 Task: Find connections with filter location Saint-Germain-en-Laye with filter topic #recruitmentwith filter profile language English with filter current company Daikin Airconditioning India Pvt. Ltd. with filter school Don Bosco College with filter industry Leasing Non-residential Real Estate with filter service category Technical with filter keywords title Machinery Operator
Action: Mouse moved to (303, 202)
Screenshot: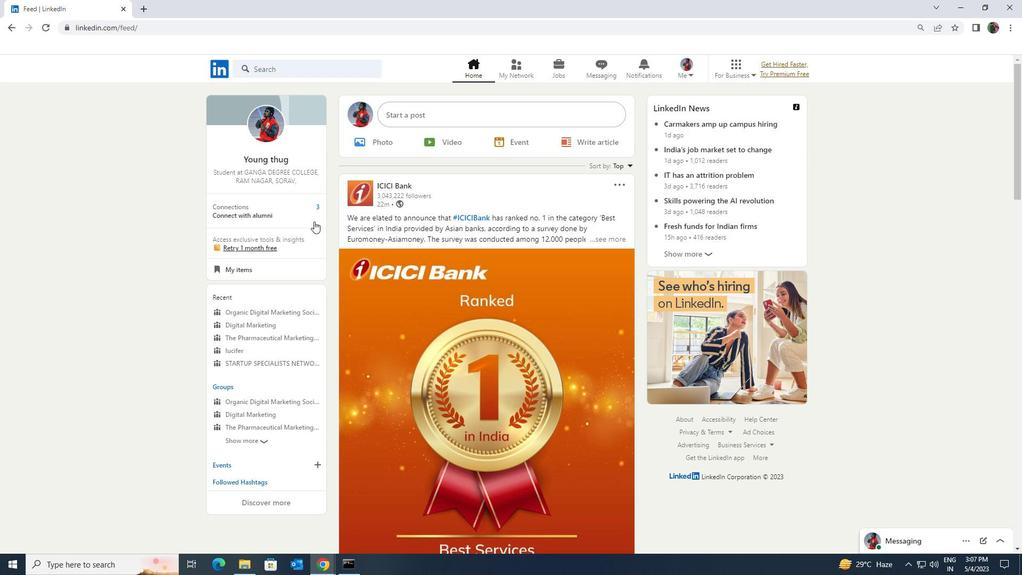 
Action: Mouse pressed left at (303, 202)
Screenshot: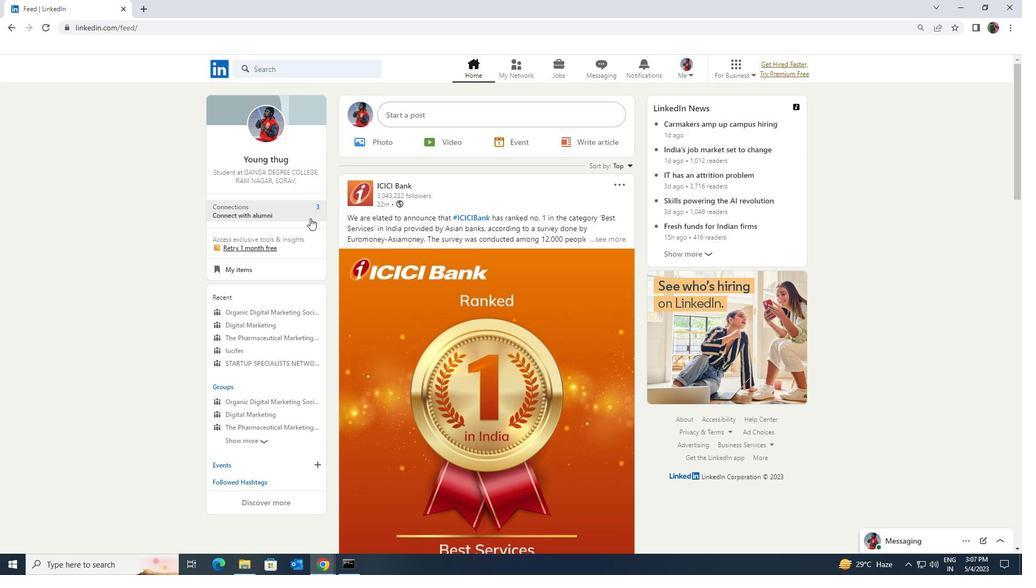 
Action: Mouse moved to (303, 131)
Screenshot: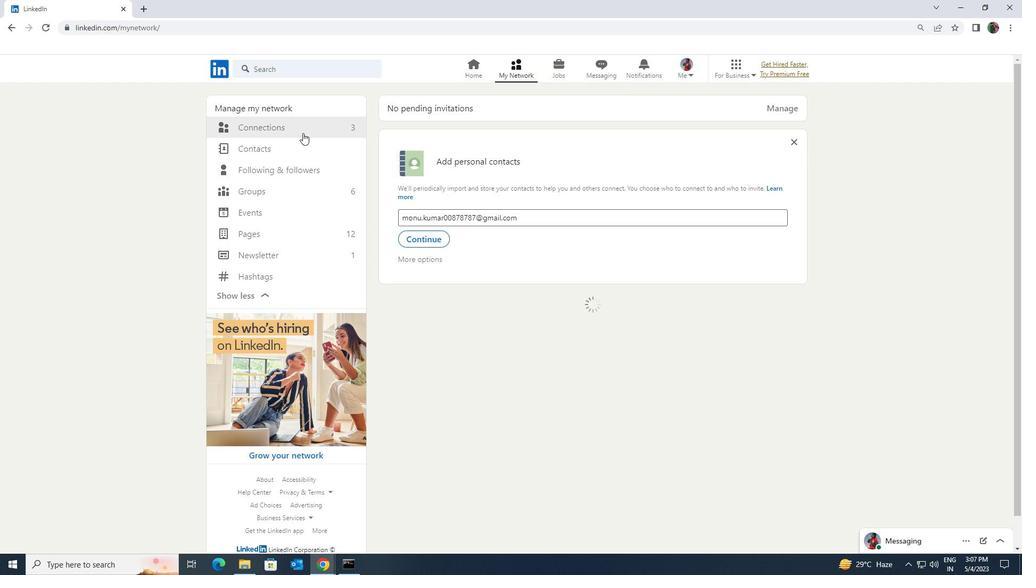 
Action: Mouse pressed left at (303, 131)
Screenshot: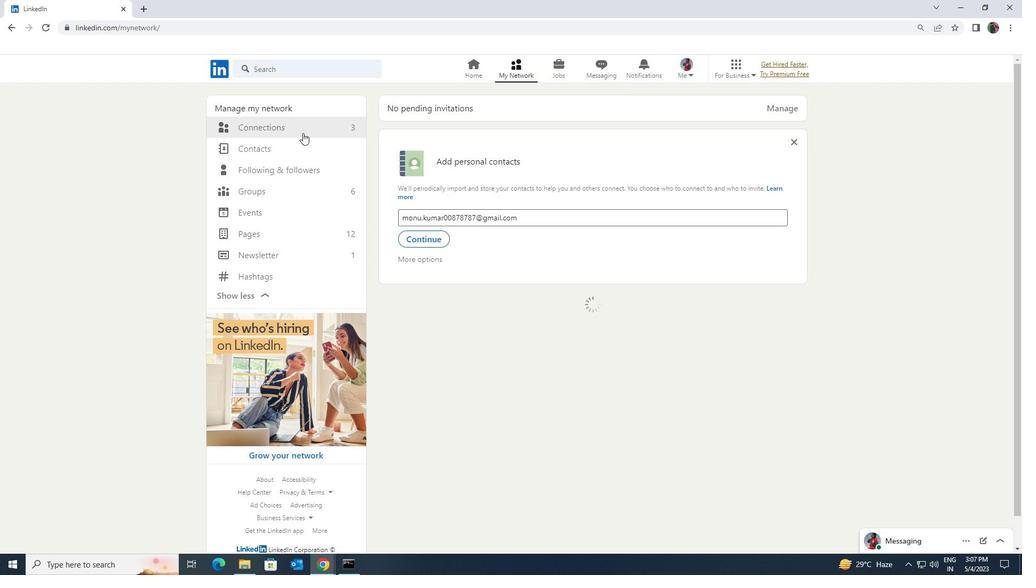 
Action: Mouse moved to (590, 127)
Screenshot: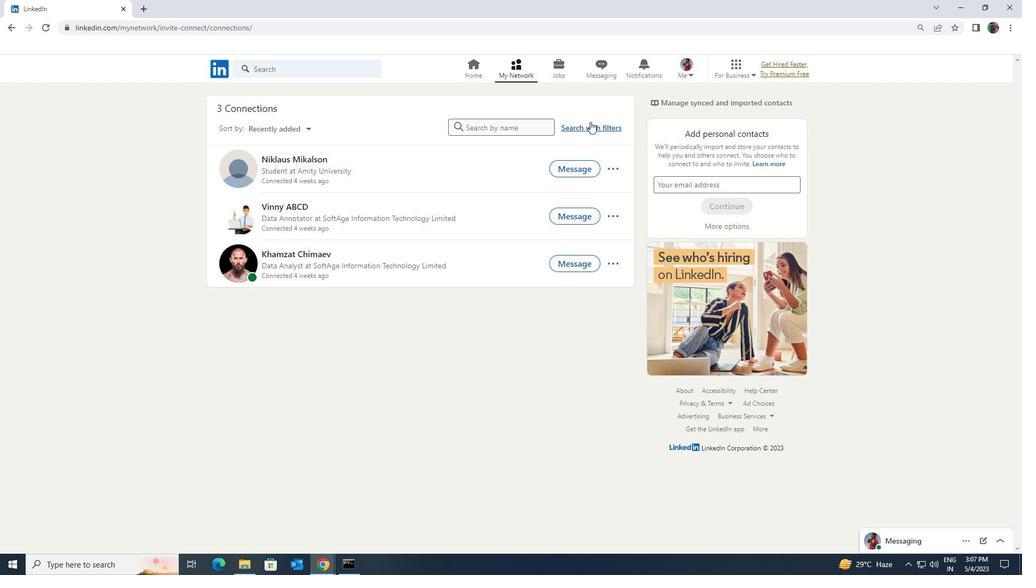 
Action: Mouse pressed left at (590, 127)
Screenshot: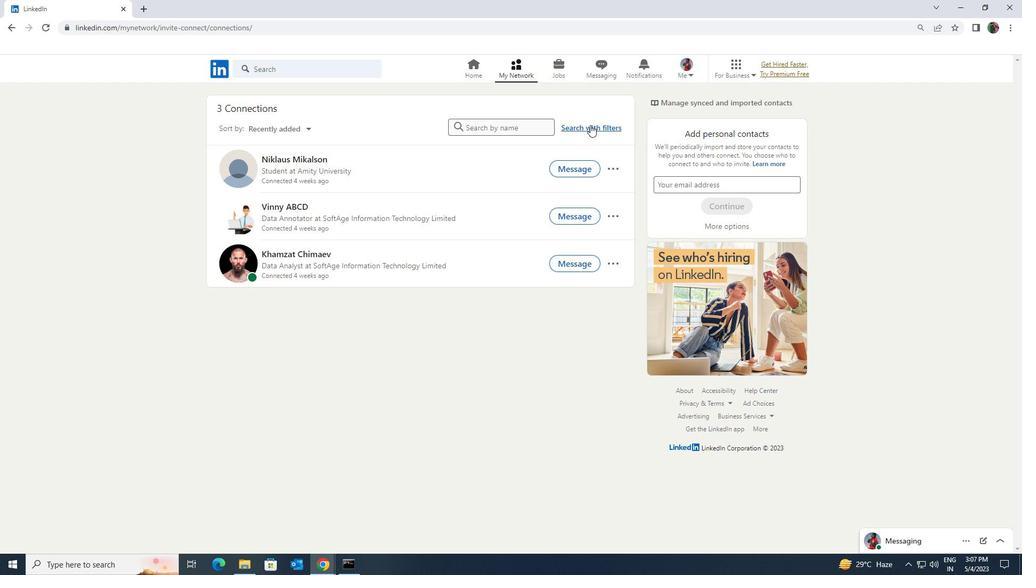 
Action: Mouse moved to (540, 97)
Screenshot: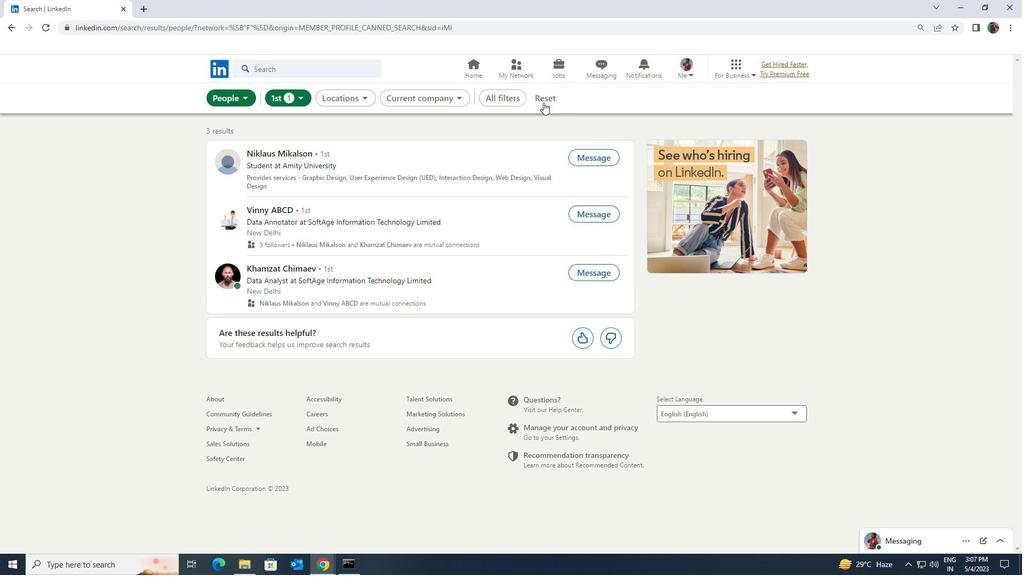 
Action: Mouse pressed left at (540, 97)
Screenshot: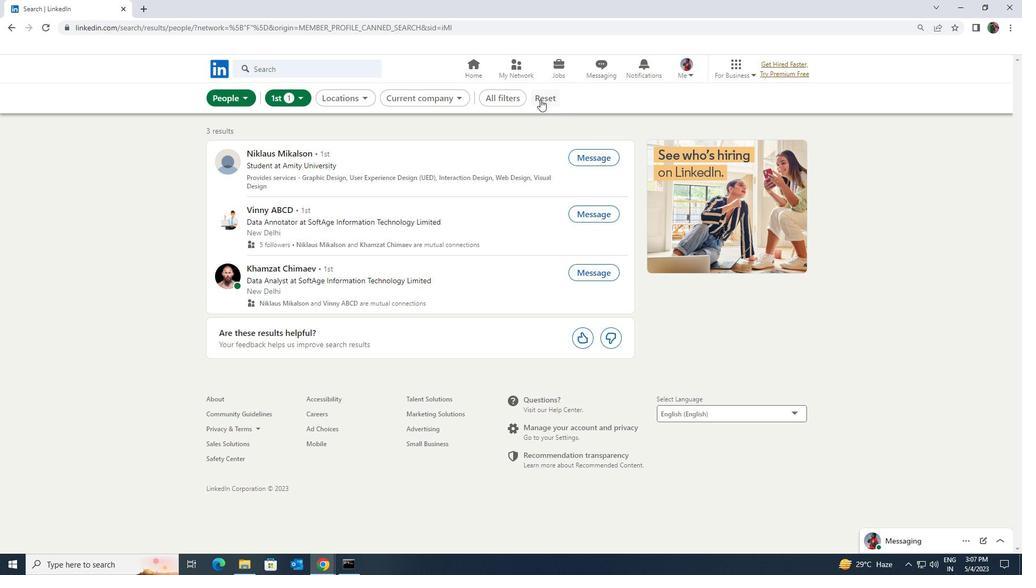 
Action: Mouse moved to (535, 97)
Screenshot: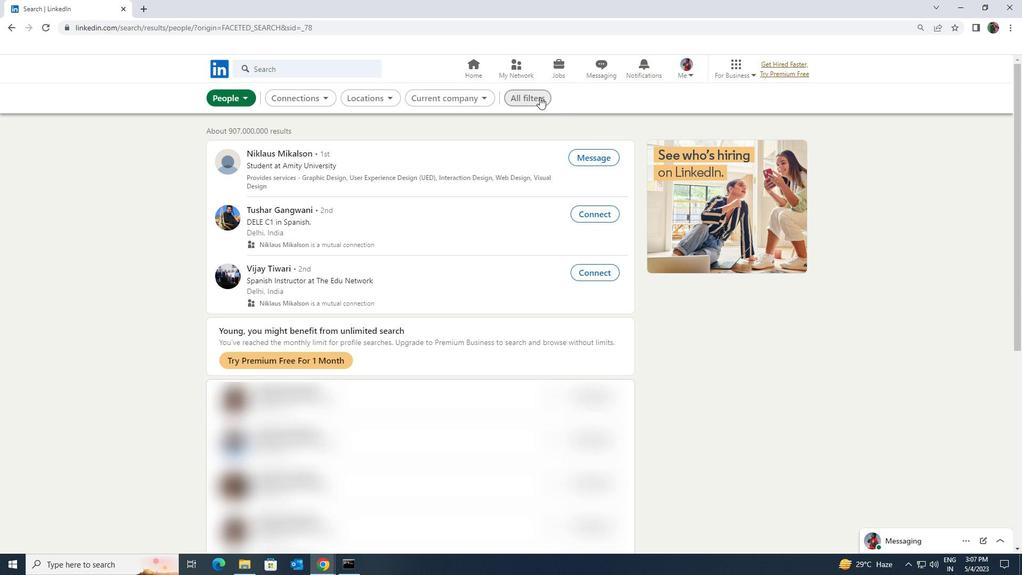 
Action: Mouse pressed left at (535, 97)
Screenshot: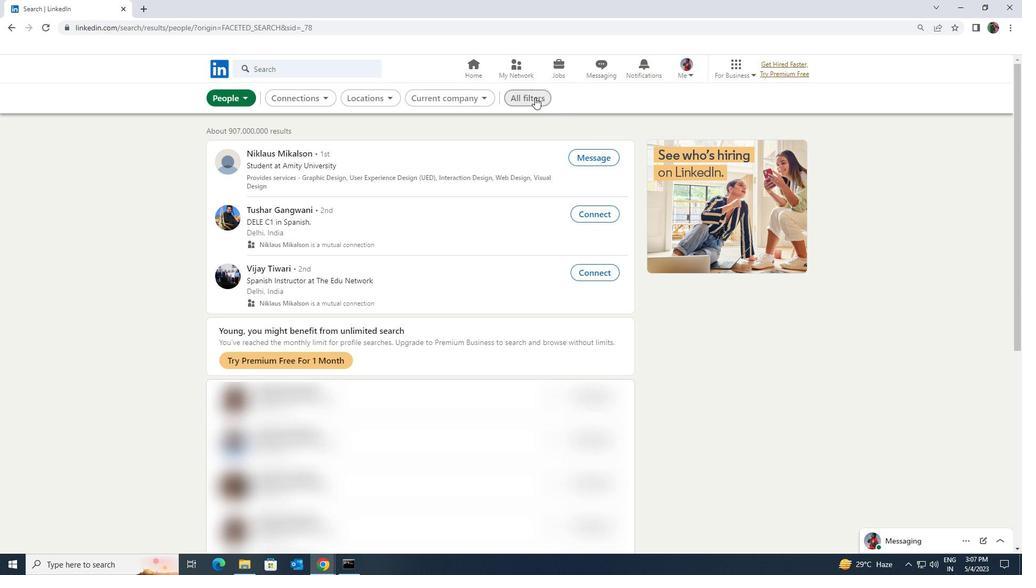 
Action: Mouse moved to (877, 417)
Screenshot: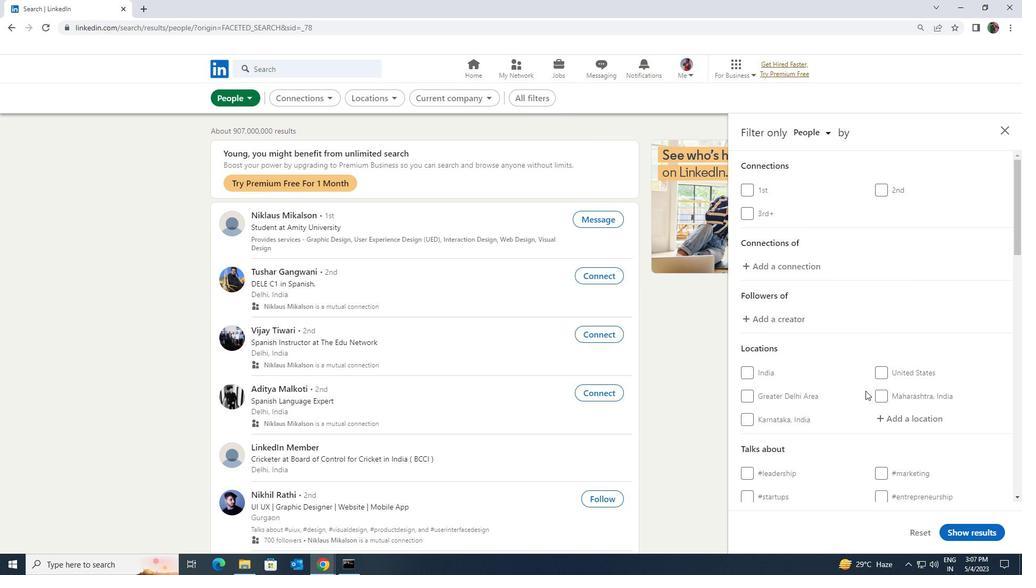 
Action: Mouse pressed left at (877, 417)
Screenshot: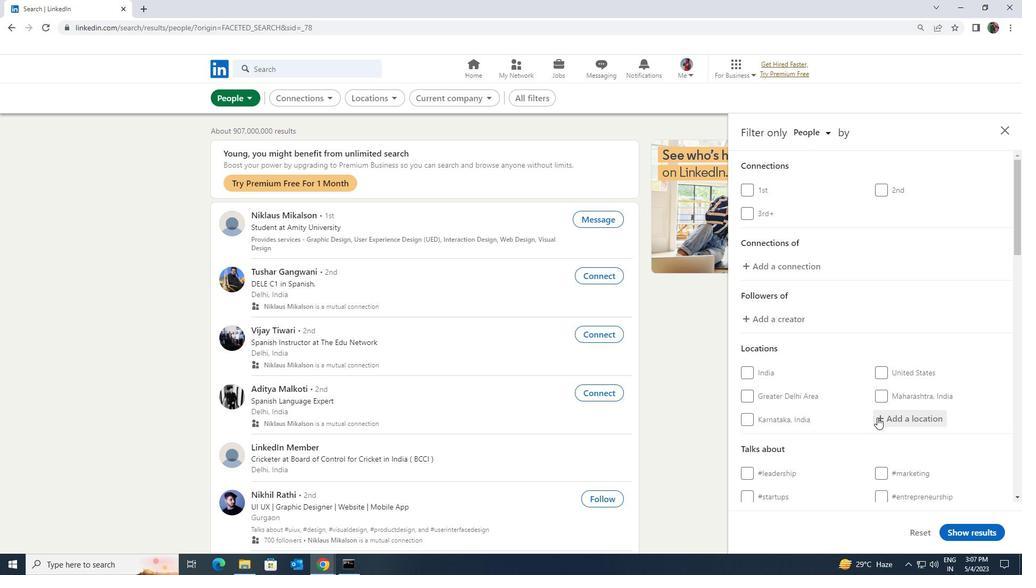 
Action: Key pressed <Key.shift>SAINT<Key.space><Key.shift>GERMAIN
Screenshot: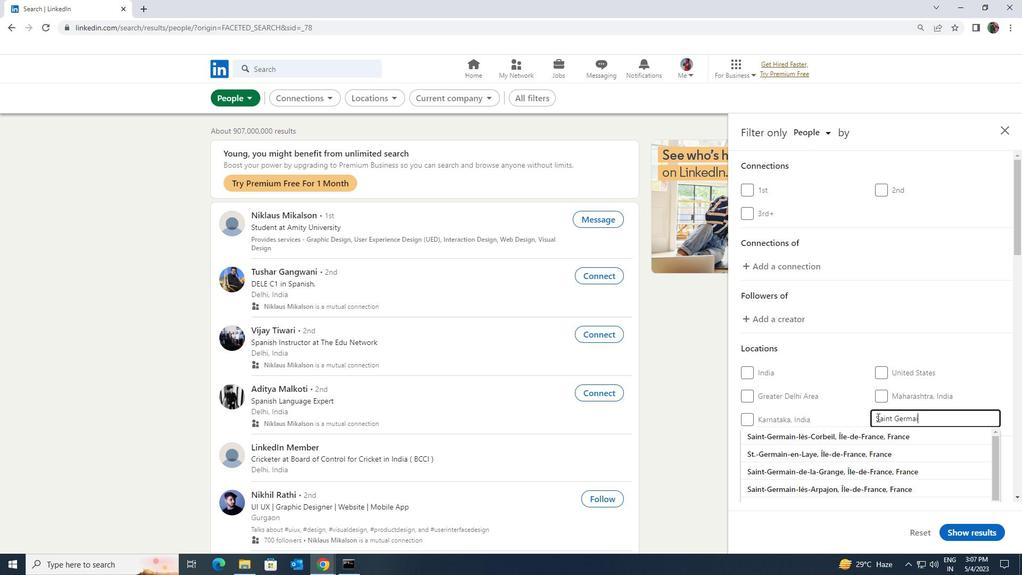 
Action: Mouse moved to (882, 434)
Screenshot: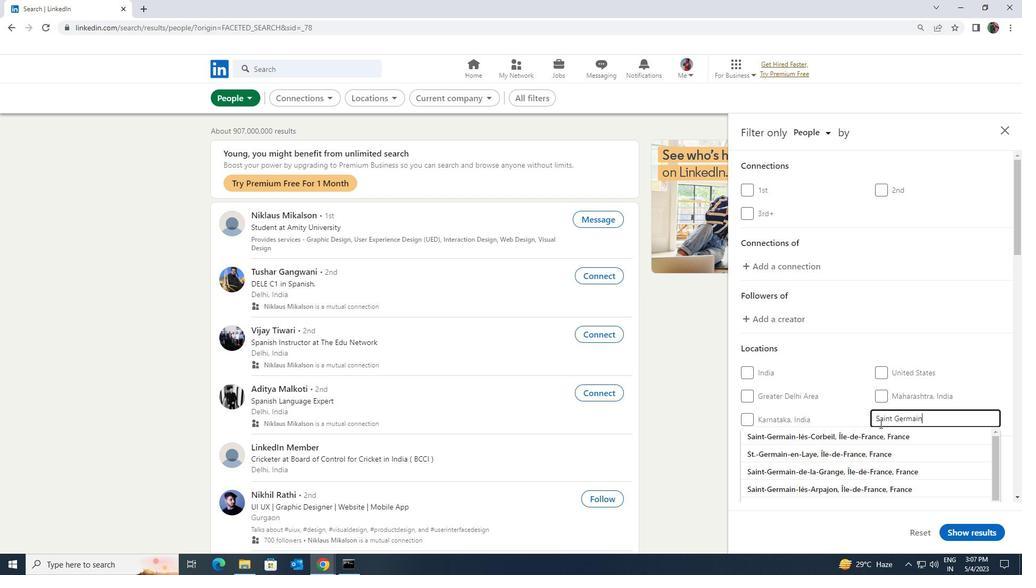 
Action: Mouse pressed left at (882, 434)
Screenshot: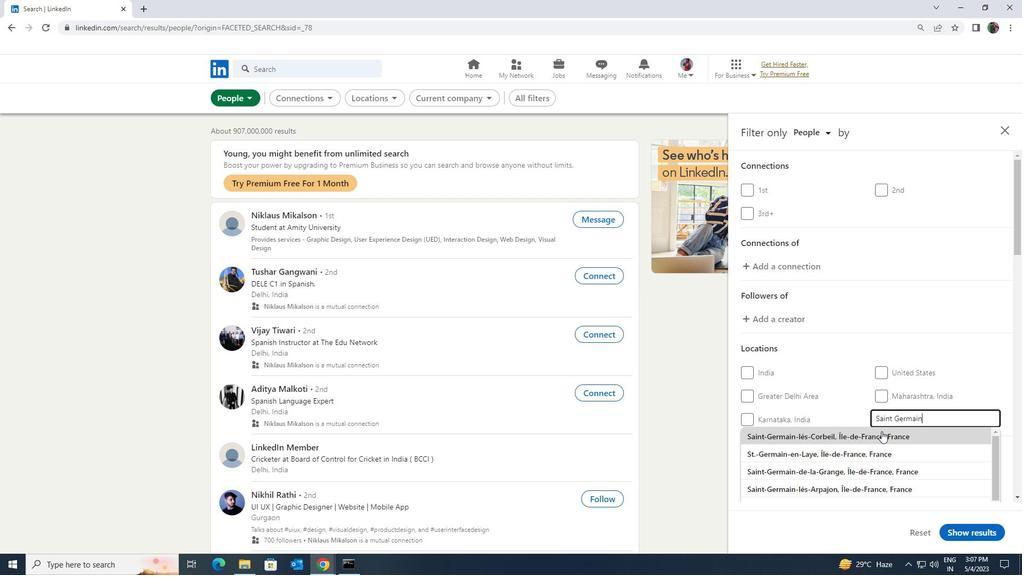 
Action: Mouse moved to (882, 434)
Screenshot: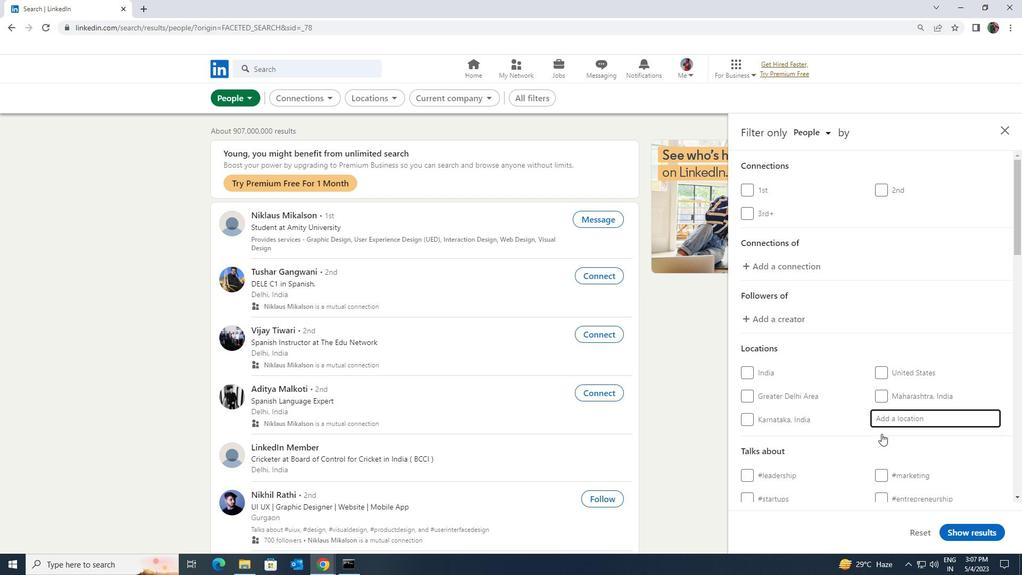 
Action: Mouse scrolled (882, 433) with delta (0, 0)
Screenshot: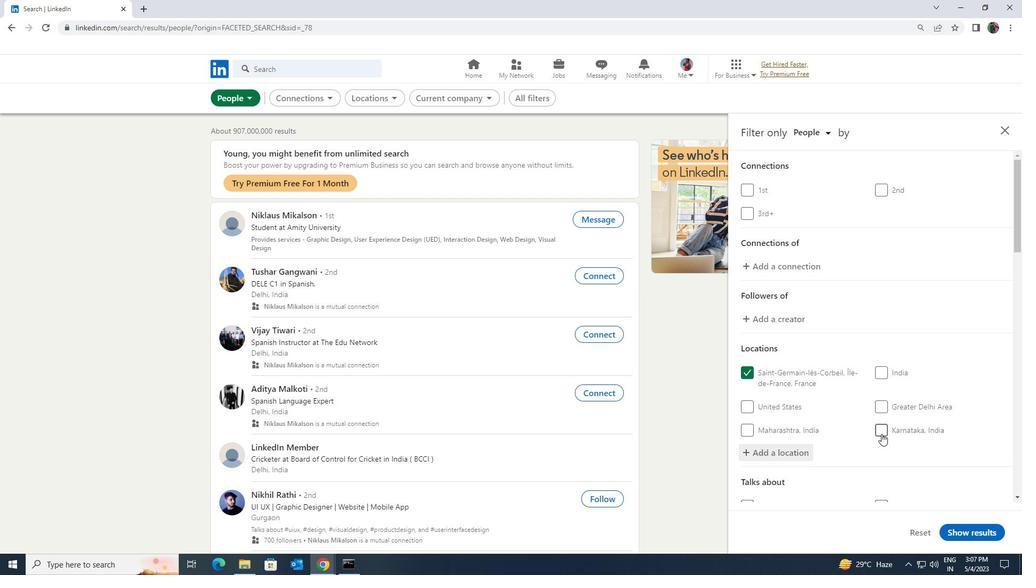 
Action: Mouse scrolled (882, 433) with delta (0, 0)
Screenshot: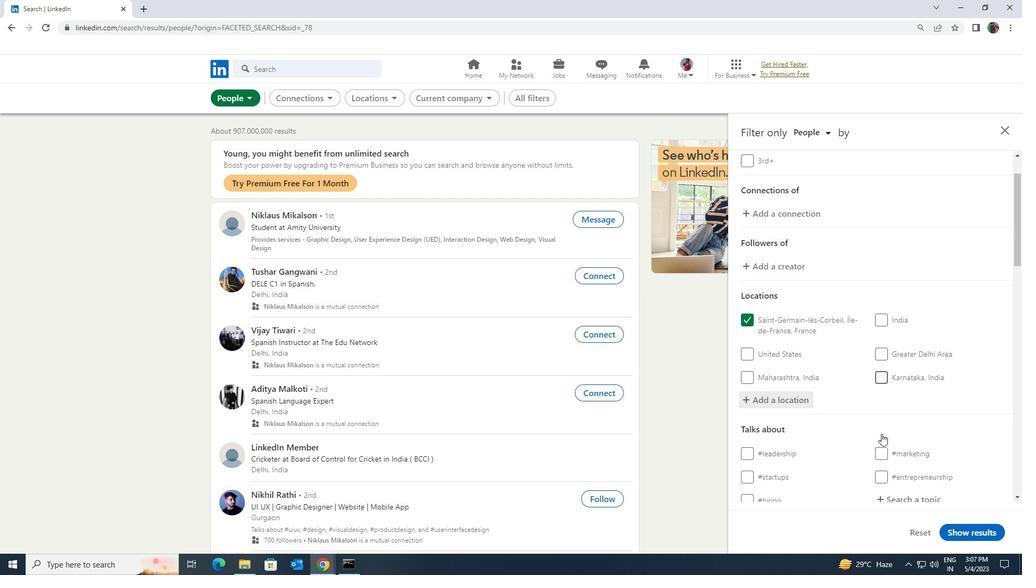 
Action: Mouse scrolled (882, 433) with delta (0, 0)
Screenshot: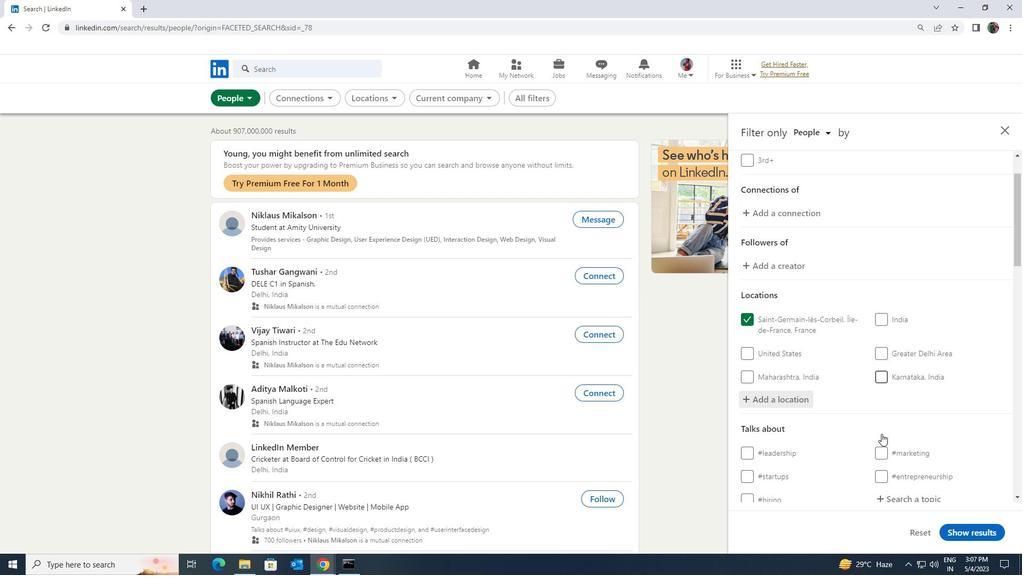 
Action: Mouse moved to (889, 392)
Screenshot: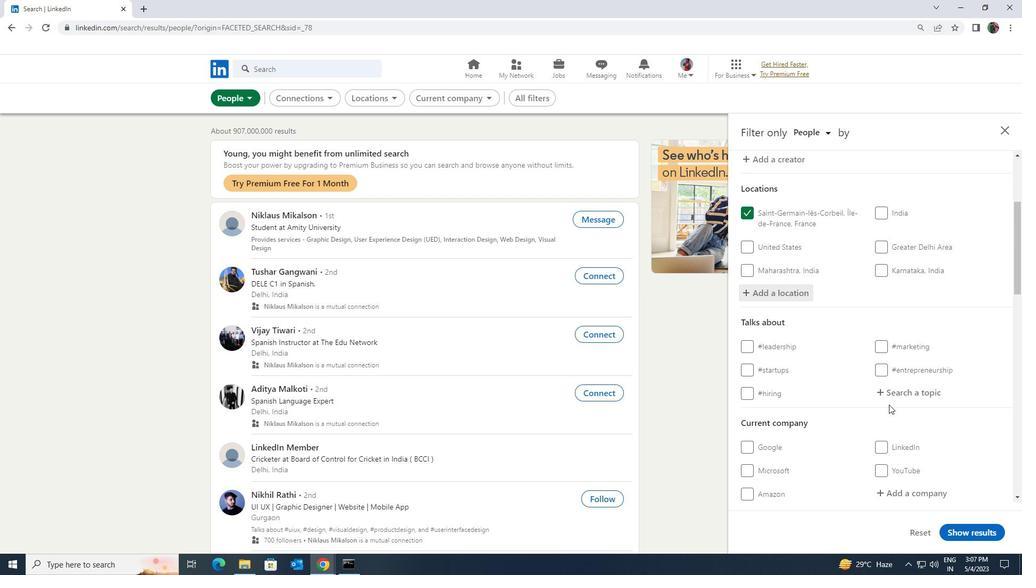 
Action: Mouse pressed left at (889, 392)
Screenshot: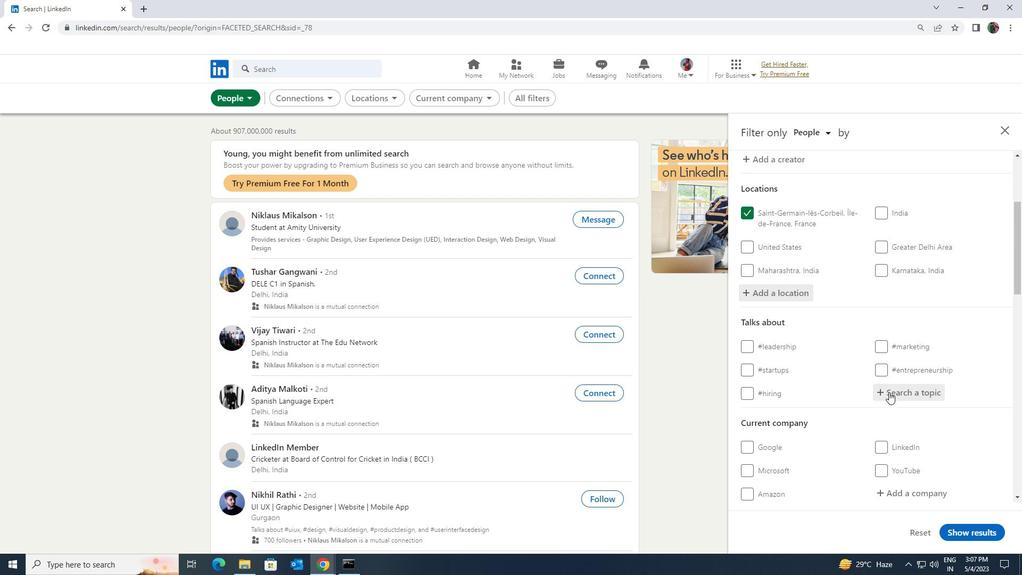 
Action: Key pressed <Key.shift><Key.shift><Key.shift><Key.shift>RECURIT
Screenshot: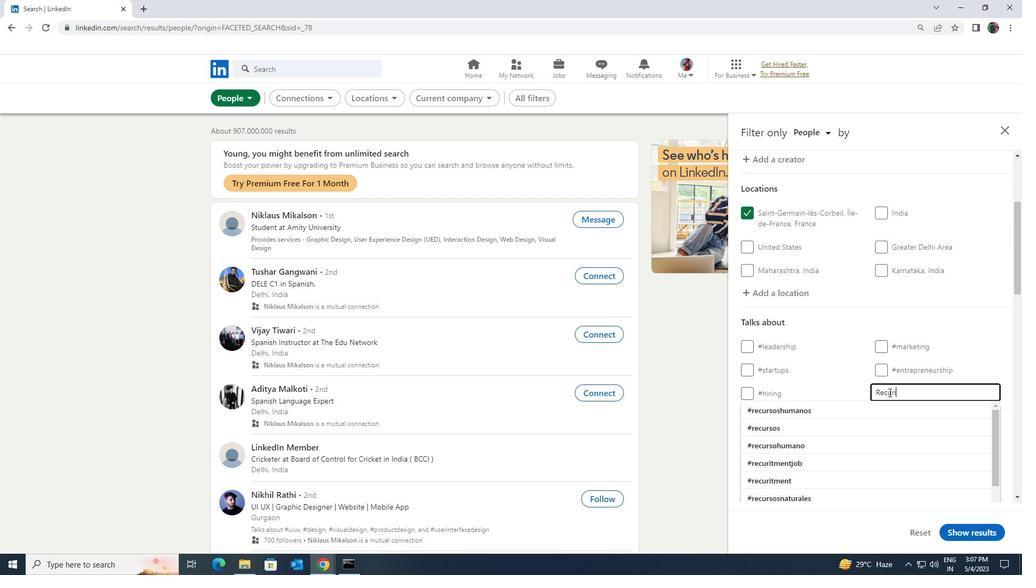 
Action: Mouse moved to (874, 426)
Screenshot: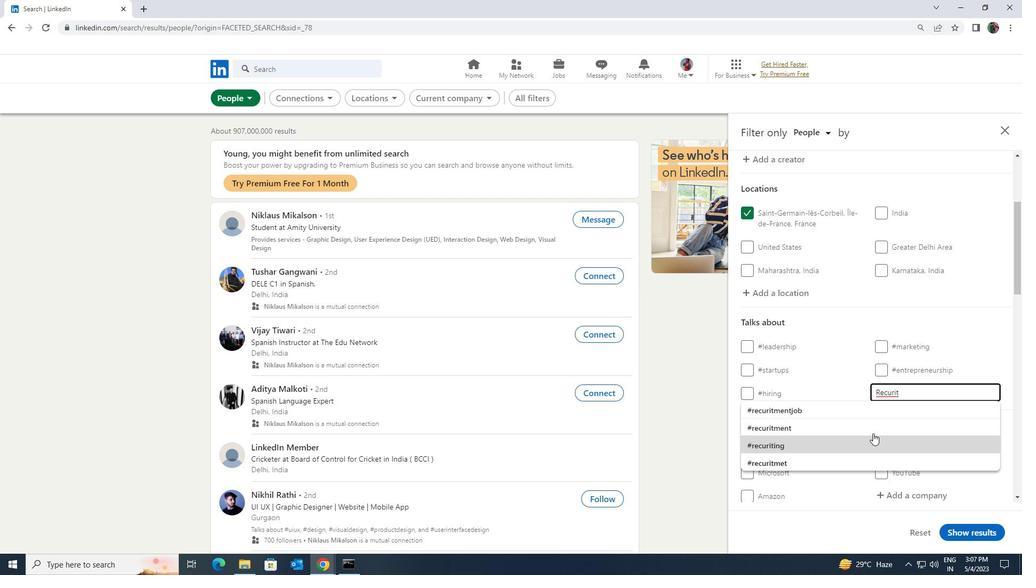 
Action: Mouse pressed left at (874, 426)
Screenshot: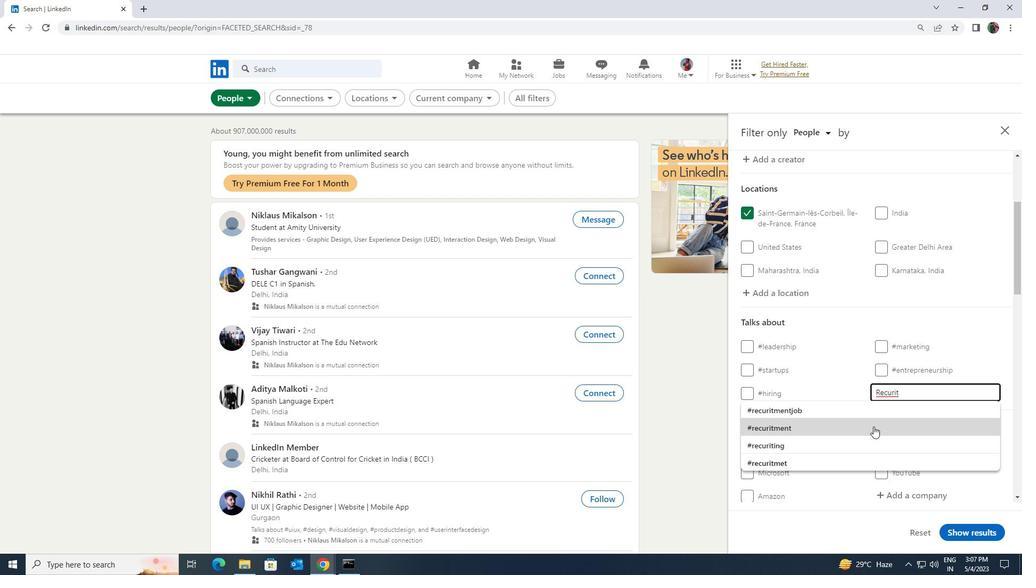 
Action: Mouse scrolled (874, 426) with delta (0, 0)
Screenshot: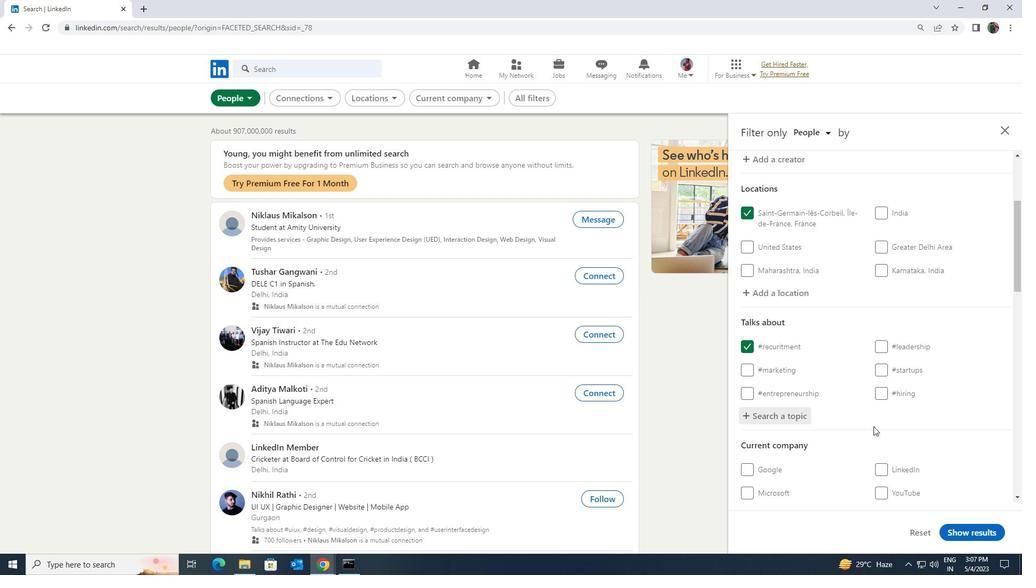 
Action: Mouse scrolled (874, 426) with delta (0, 0)
Screenshot: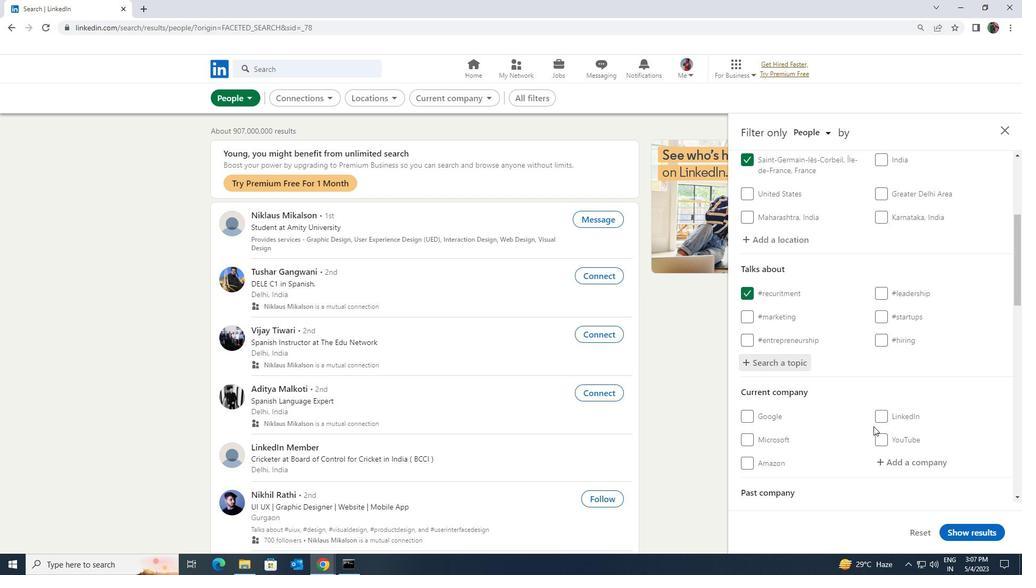 
Action: Mouse scrolled (874, 426) with delta (0, 0)
Screenshot: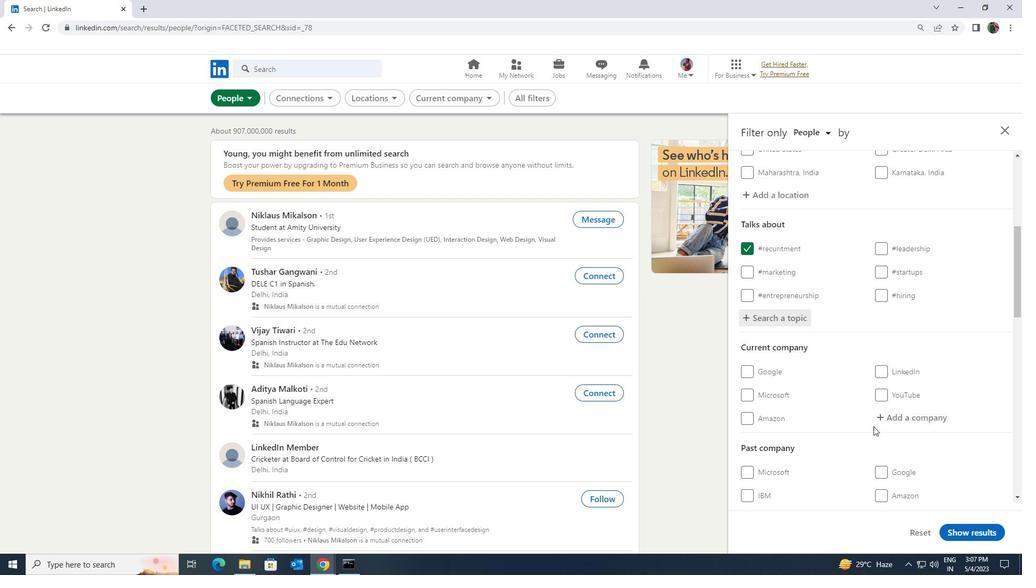 
Action: Mouse scrolled (874, 426) with delta (0, 0)
Screenshot: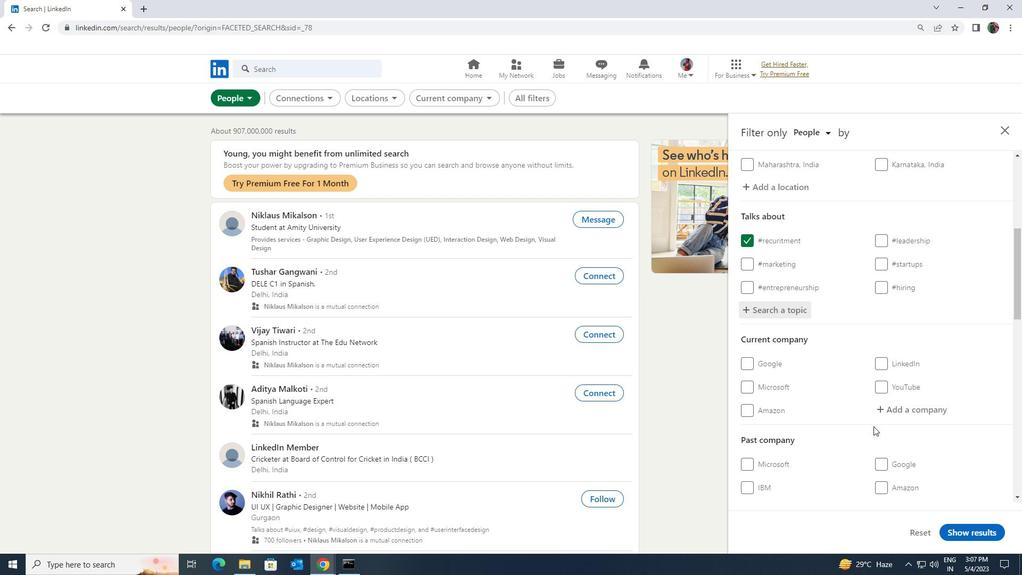 
Action: Mouse moved to (874, 426)
Screenshot: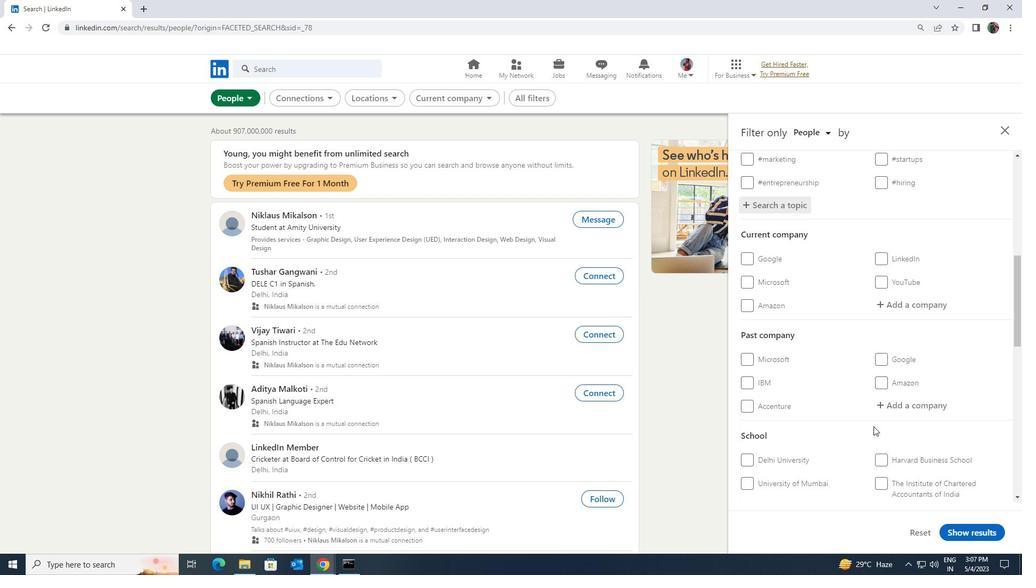 
Action: Mouse scrolled (874, 425) with delta (0, 0)
Screenshot: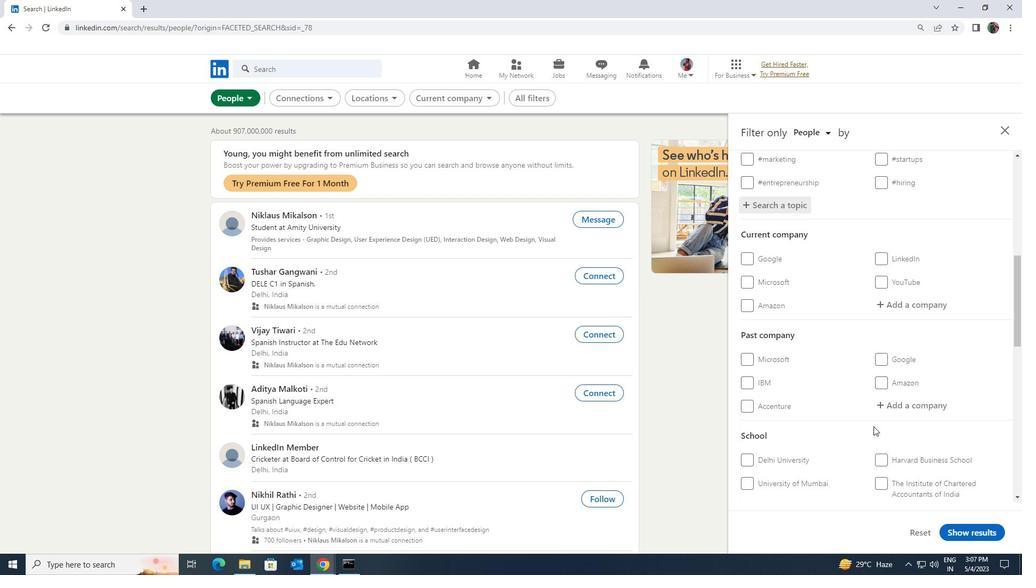 
Action: Mouse scrolled (874, 425) with delta (0, 0)
Screenshot: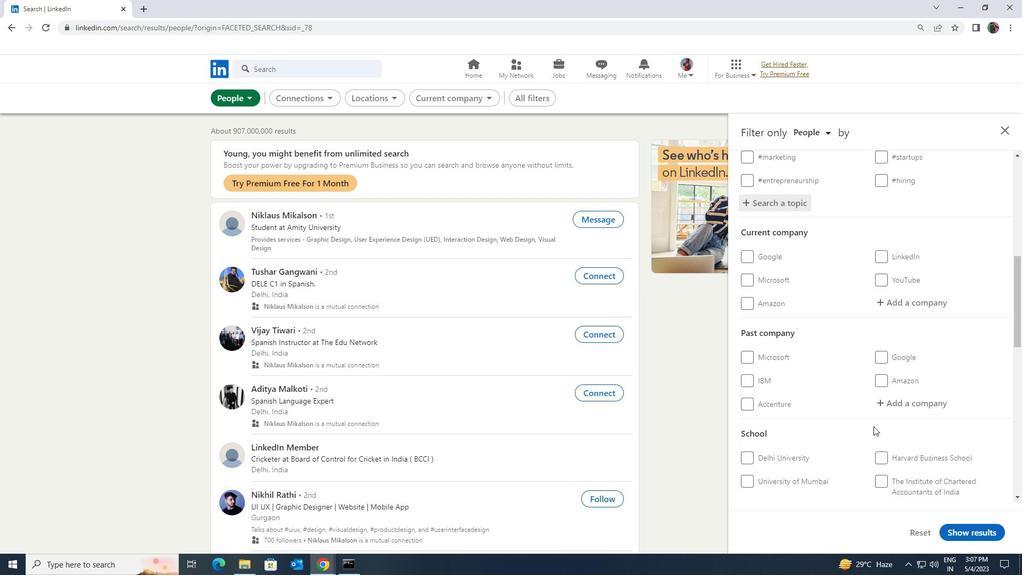 
Action: Mouse scrolled (874, 425) with delta (0, 0)
Screenshot: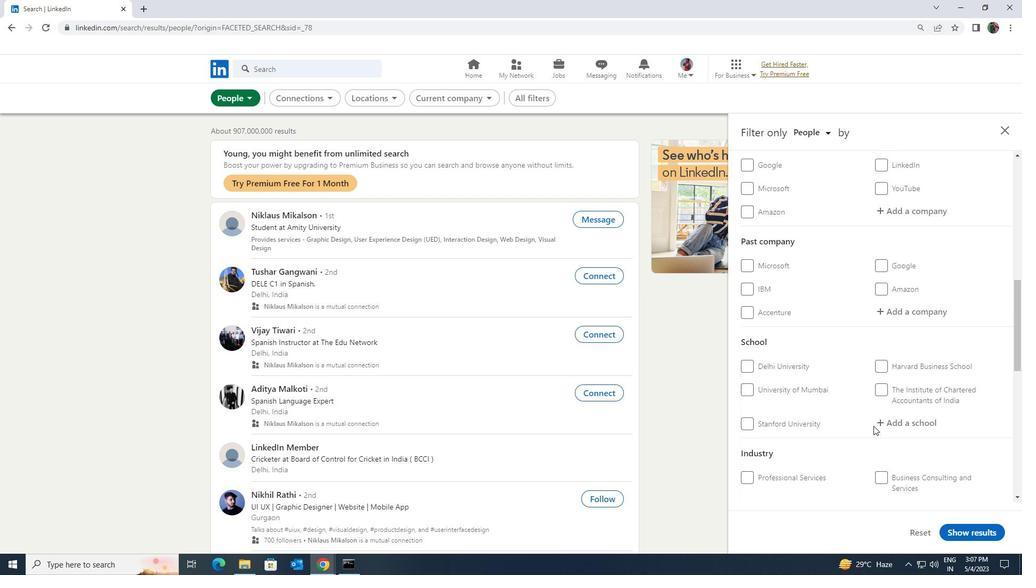 
Action: Mouse scrolled (874, 425) with delta (0, 0)
Screenshot: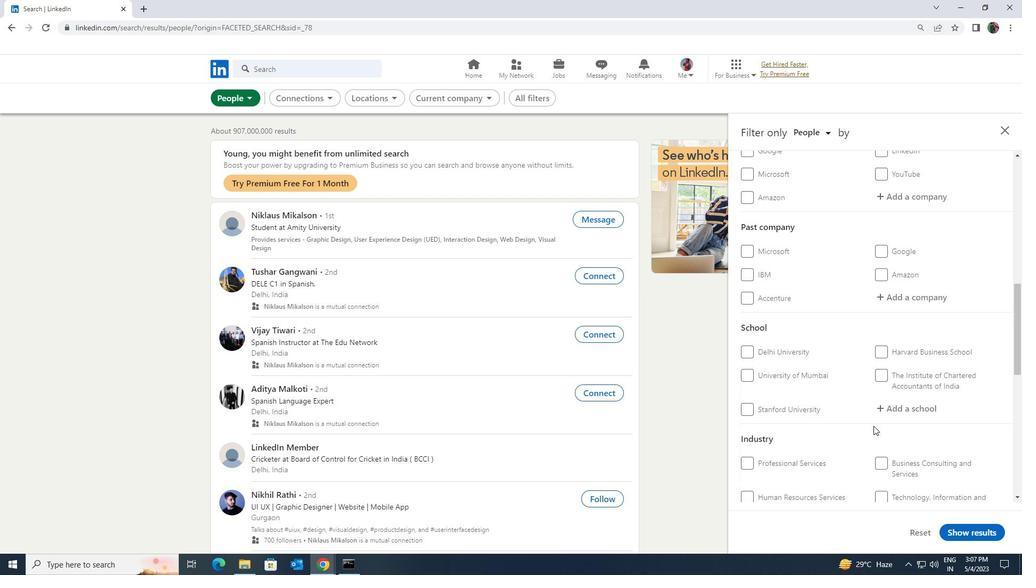 
Action: Mouse scrolled (874, 425) with delta (0, 0)
Screenshot: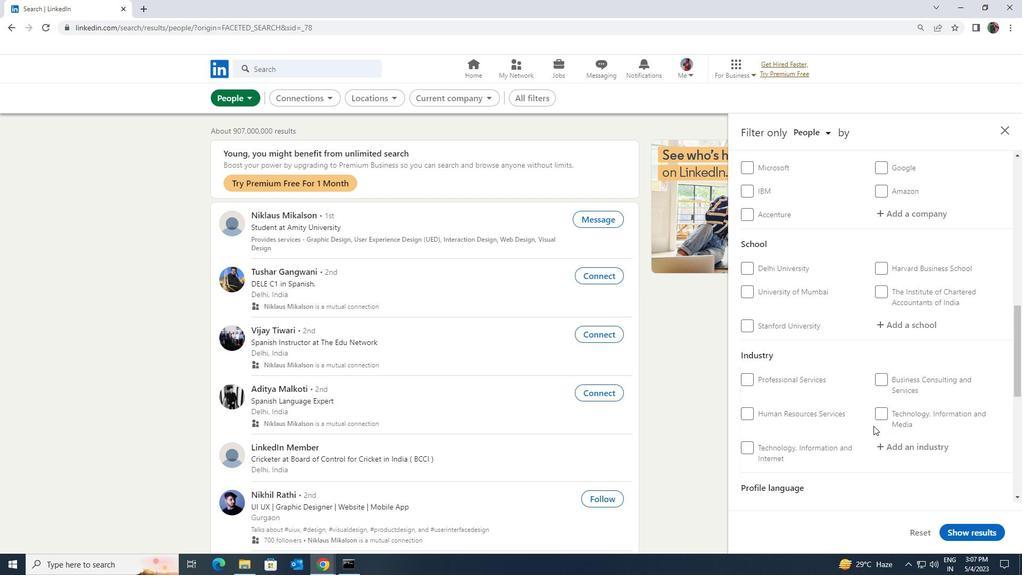
Action: Mouse moved to (751, 431)
Screenshot: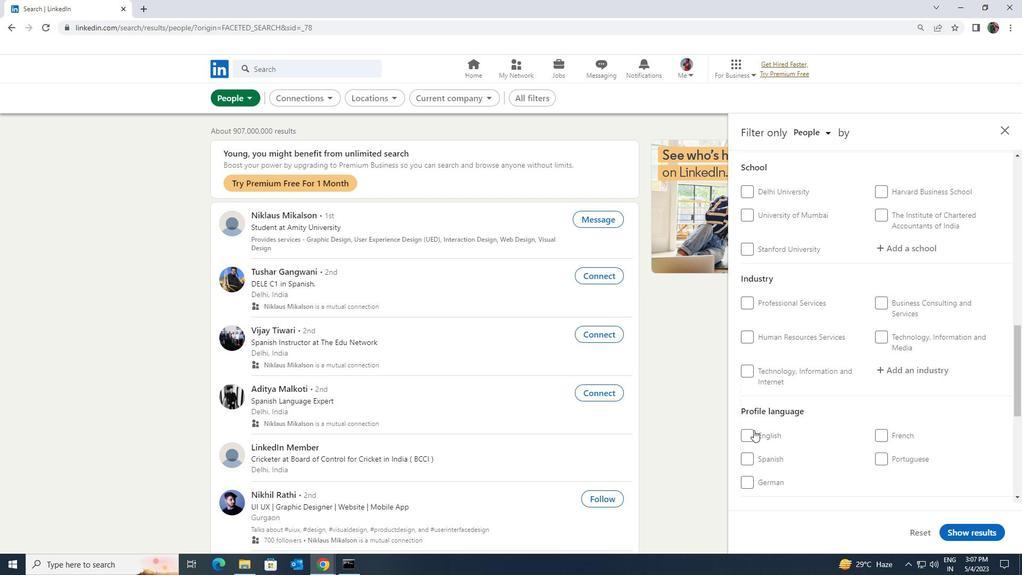 
Action: Mouse pressed left at (751, 431)
Screenshot: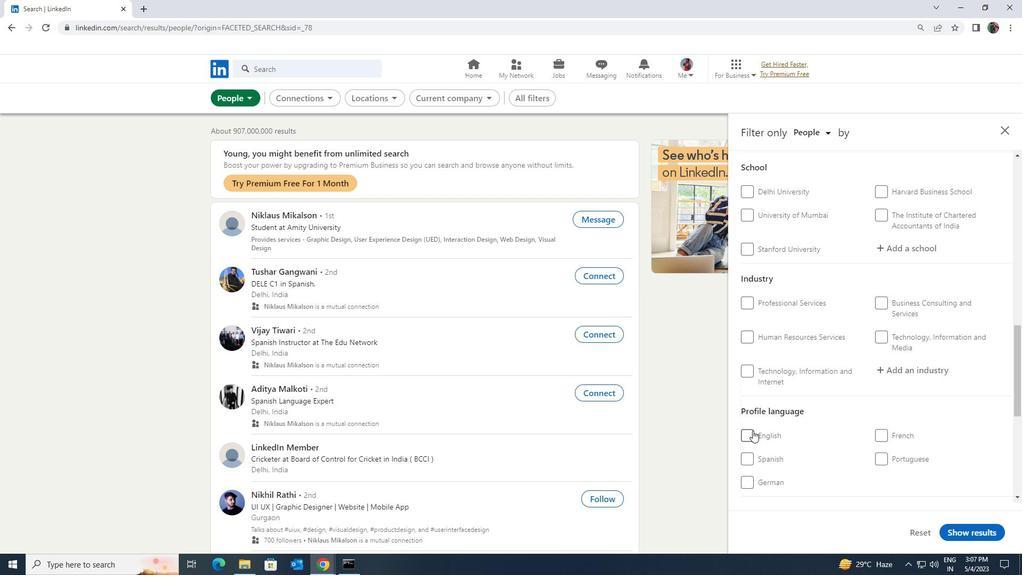 
Action: Mouse moved to (832, 416)
Screenshot: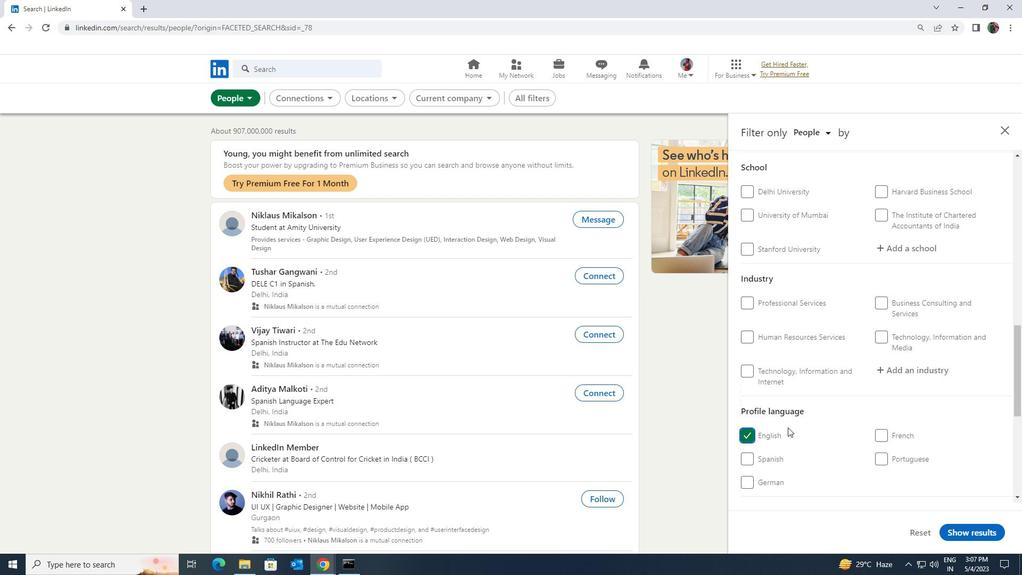 
Action: Mouse scrolled (832, 416) with delta (0, 0)
Screenshot: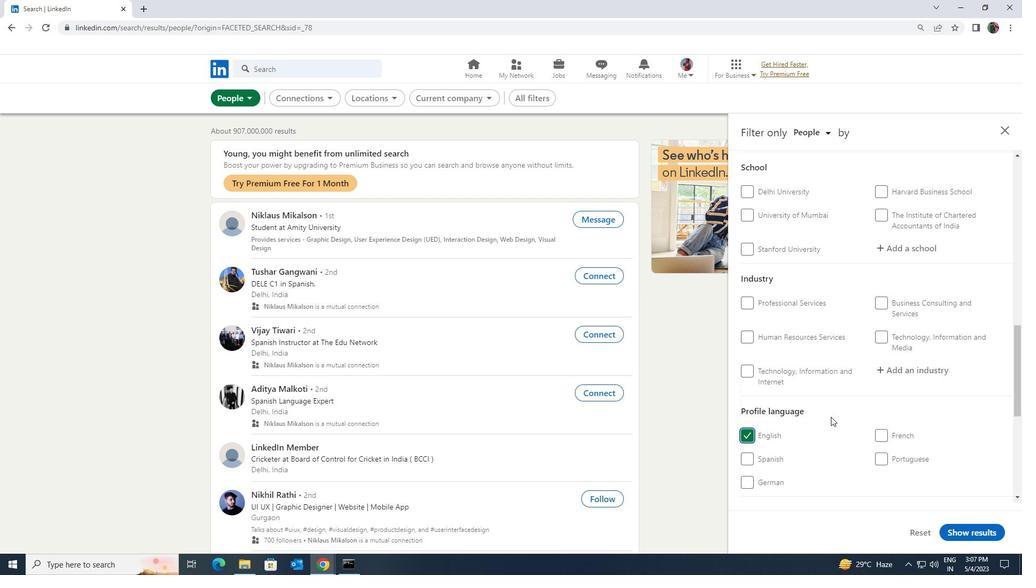 
Action: Mouse scrolled (832, 416) with delta (0, 0)
Screenshot: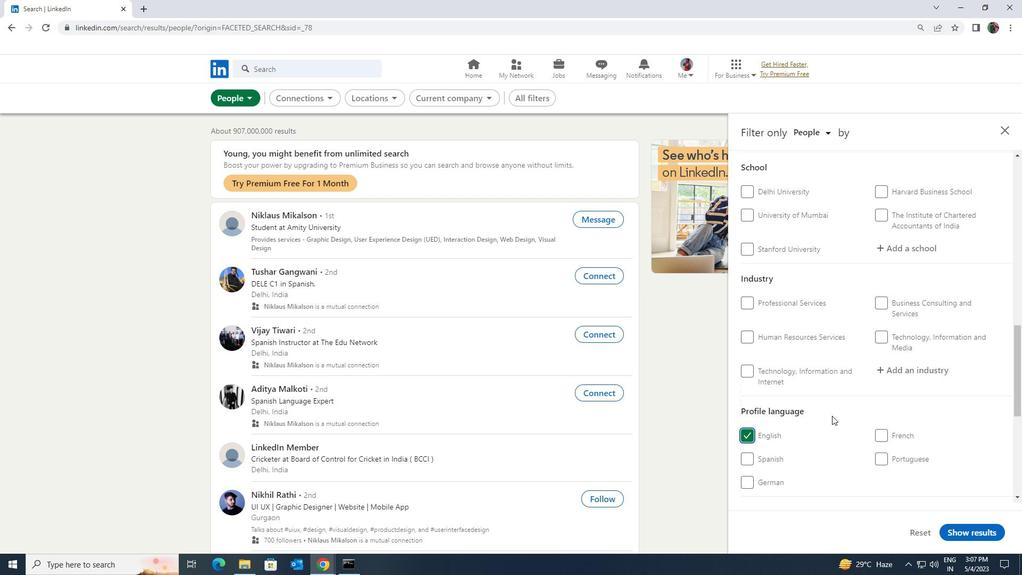 
Action: Mouse moved to (837, 416)
Screenshot: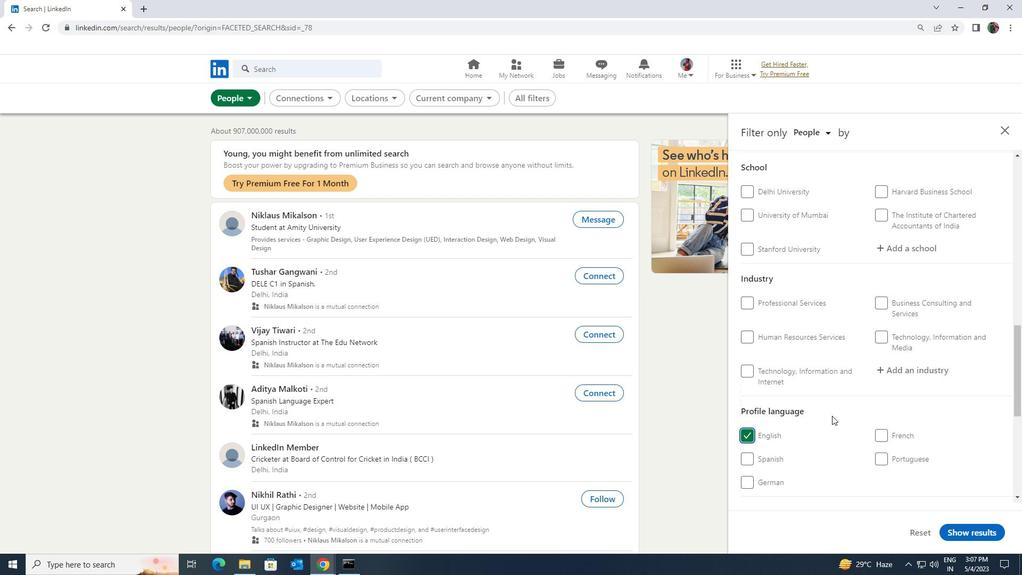 
Action: Mouse scrolled (837, 416) with delta (0, 0)
Screenshot: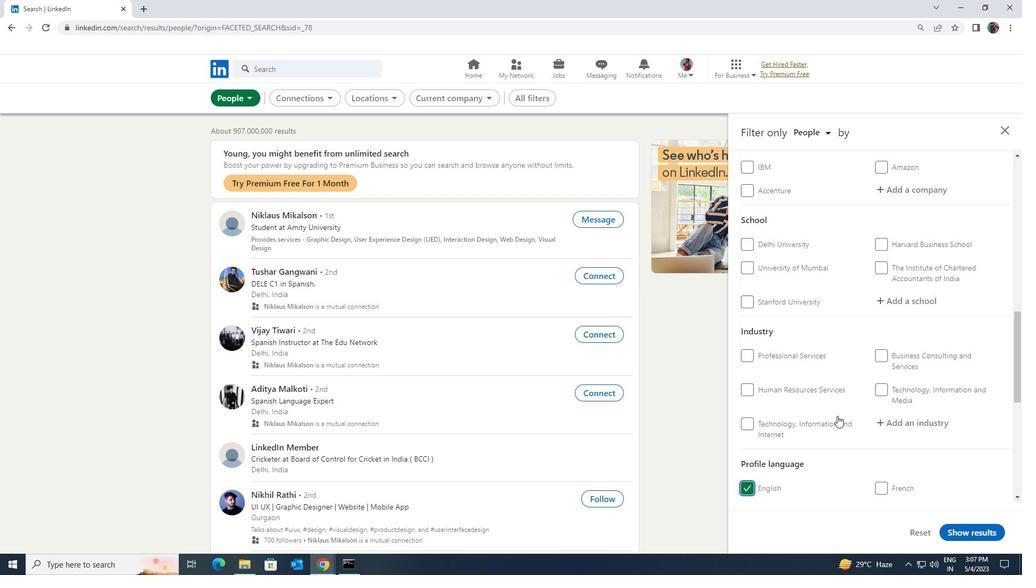 
Action: Mouse scrolled (837, 416) with delta (0, 0)
Screenshot: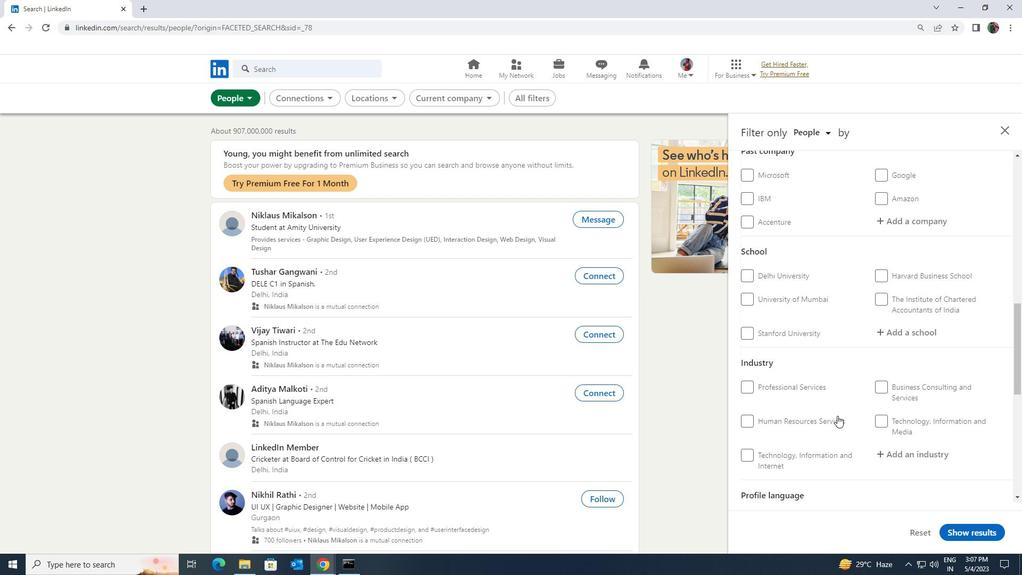 
Action: Mouse scrolled (837, 416) with delta (0, 0)
Screenshot: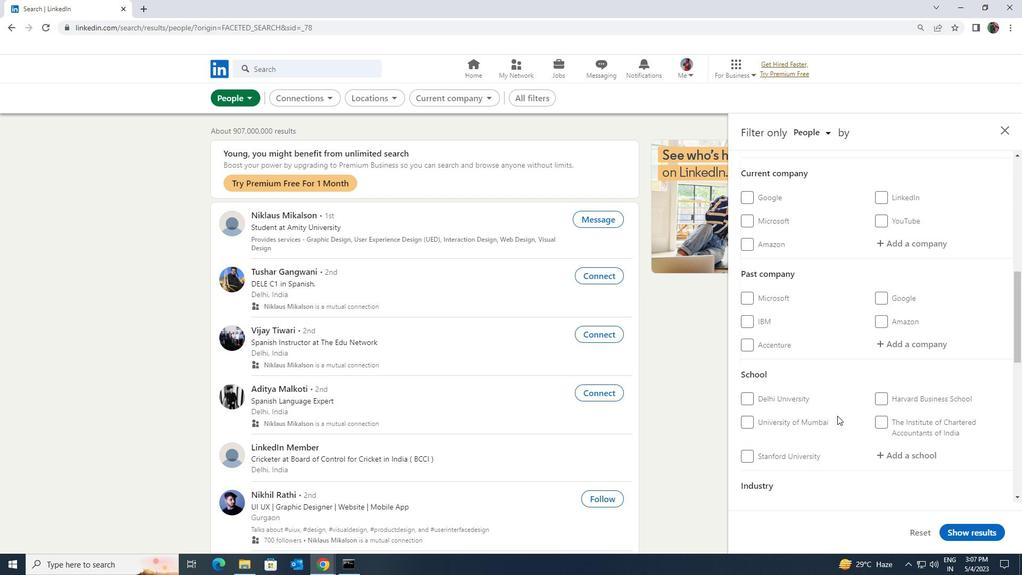 
Action: Mouse scrolled (837, 416) with delta (0, 0)
Screenshot: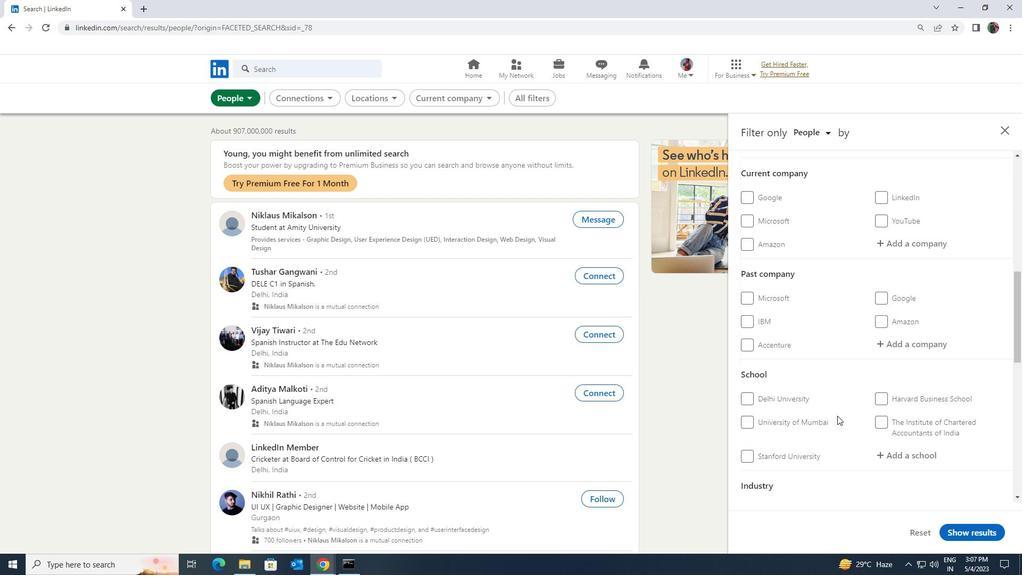 
Action: Mouse scrolled (837, 416) with delta (0, 0)
Screenshot: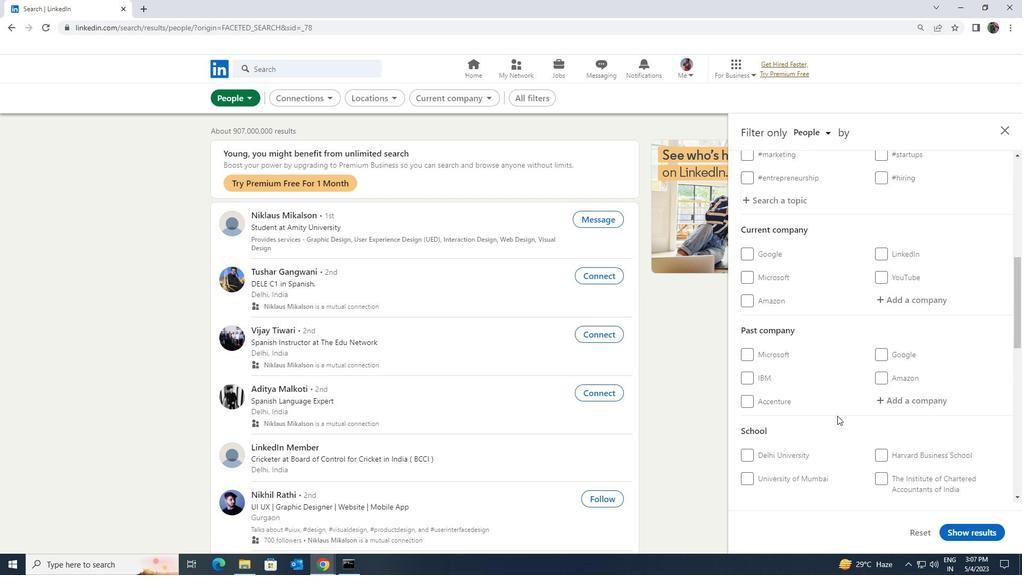 
Action: Mouse moved to (898, 411)
Screenshot: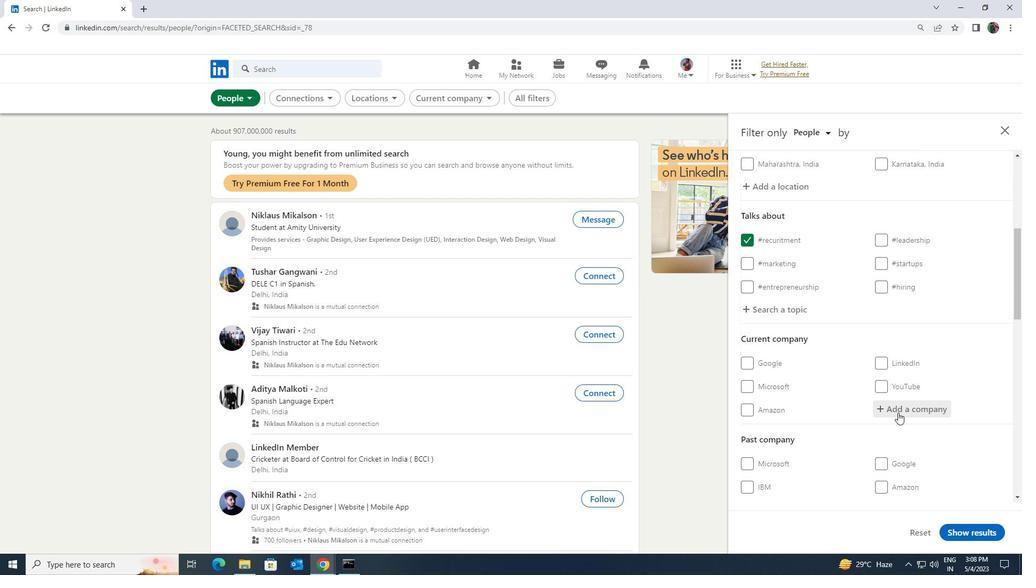 
Action: Mouse pressed left at (898, 411)
Screenshot: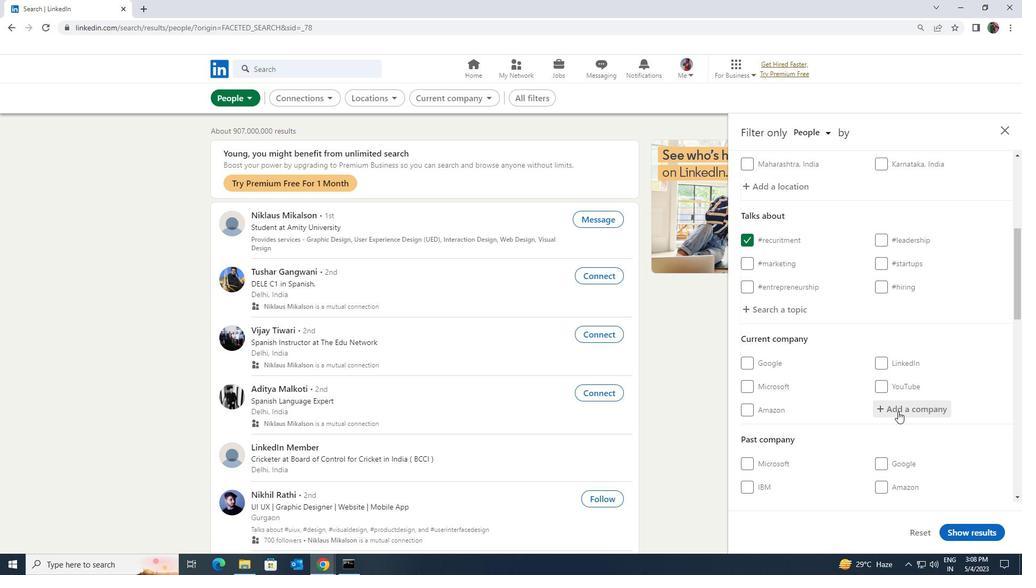 
Action: Mouse moved to (898, 411)
Screenshot: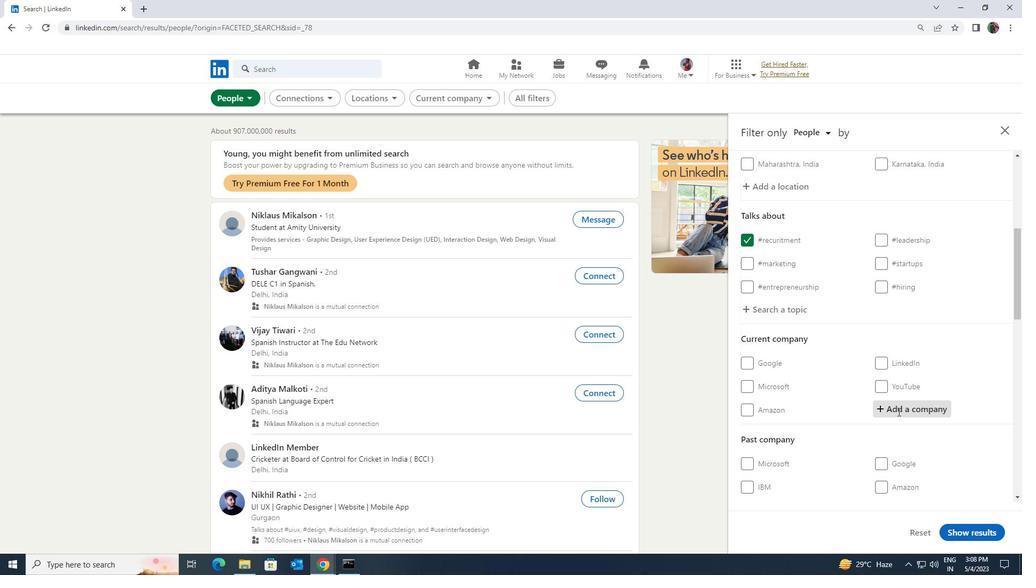
Action: Key pressed <Key.shift><Key.shift><Key.shift><Key.shift><Key.shift><Key.shift><Key.shift><Key.shift><Key.shift><Key.shift><Key.shift><Key.shift><Key.shift><Key.shift><Key.shift><Key.shift><Key.shift><Key.shift><Key.shift><Key.shift><Key.shift><Key.shift><Key.shift><Key.shift><Key.shift><Key.shift><Key.shift><Key.shift><Key.shift><Key.shift><Key.shift><Key.shift><Key.shift><Key.shift><Key.shift><Key.shift><Key.shift>DAIKIN<Key.space><Key.shift>AIR
Screenshot: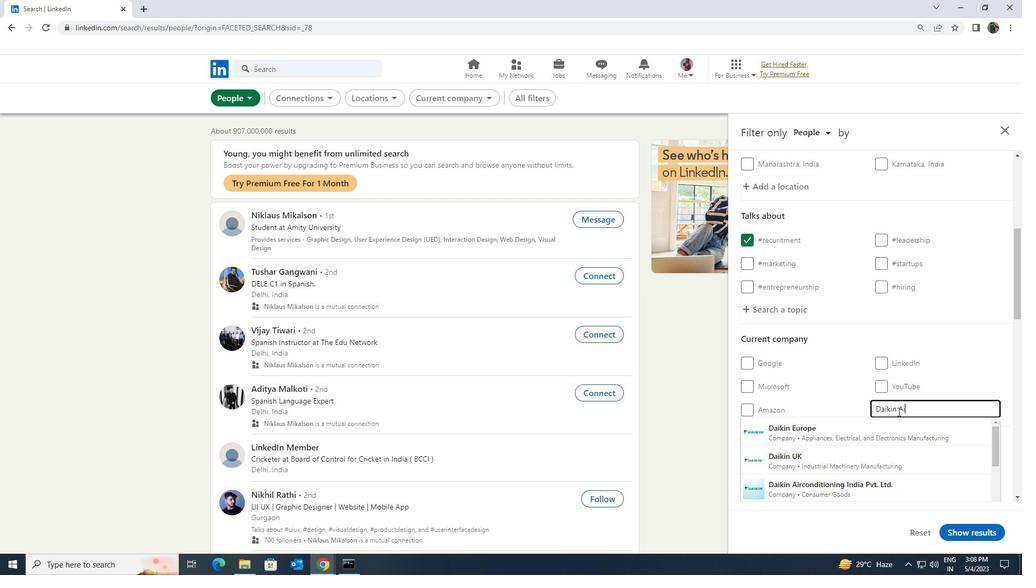 
Action: Mouse moved to (893, 425)
Screenshot: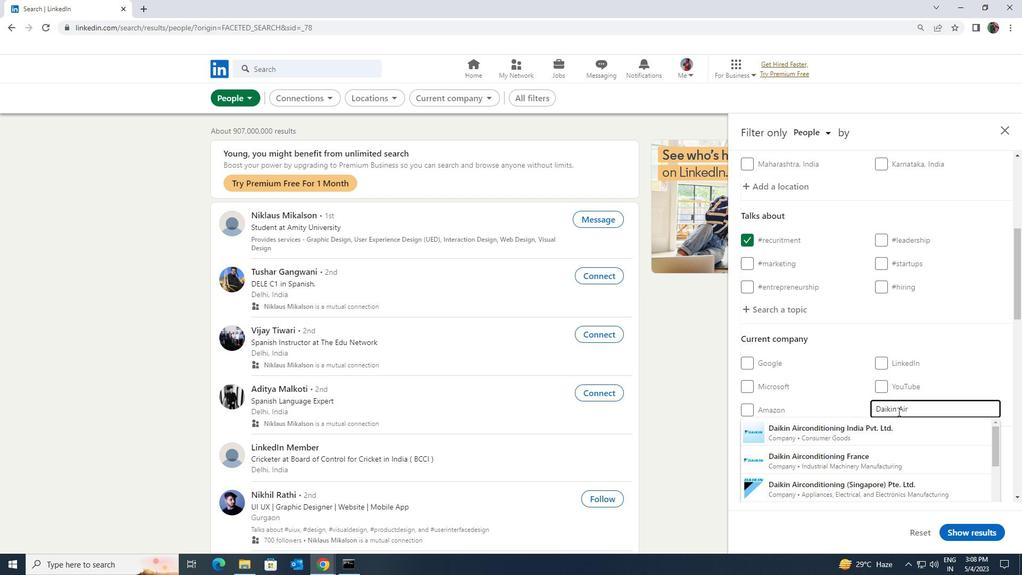 
Action: Mouse pressed left at (893, 425)
Screenshot: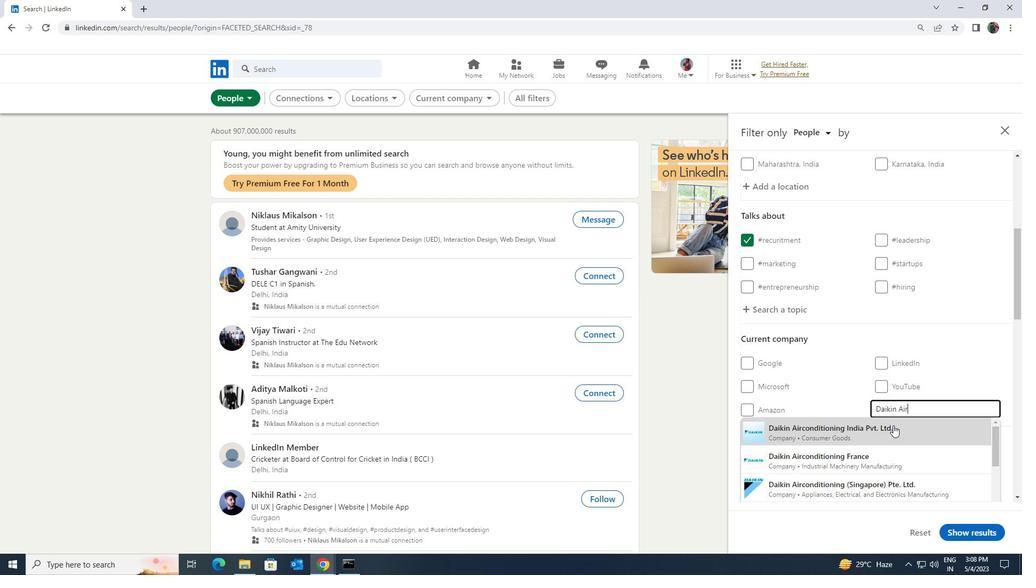 
Action: Mouse scrolled (893, 425) with delta (0, 0)
Screenshot: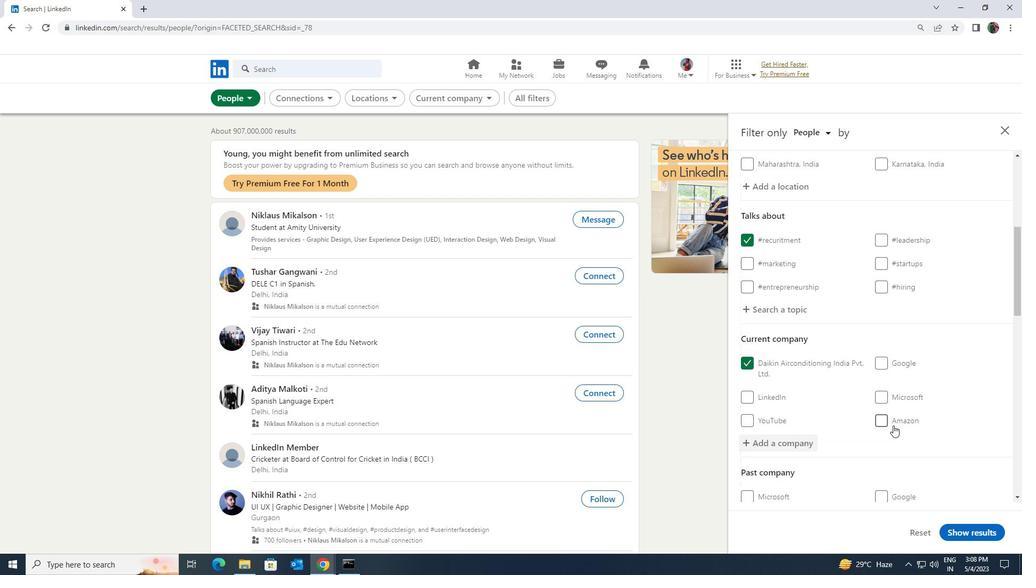 
Action: Mouse scrolled (893, 425) with delta (0, 0)
Screenshot: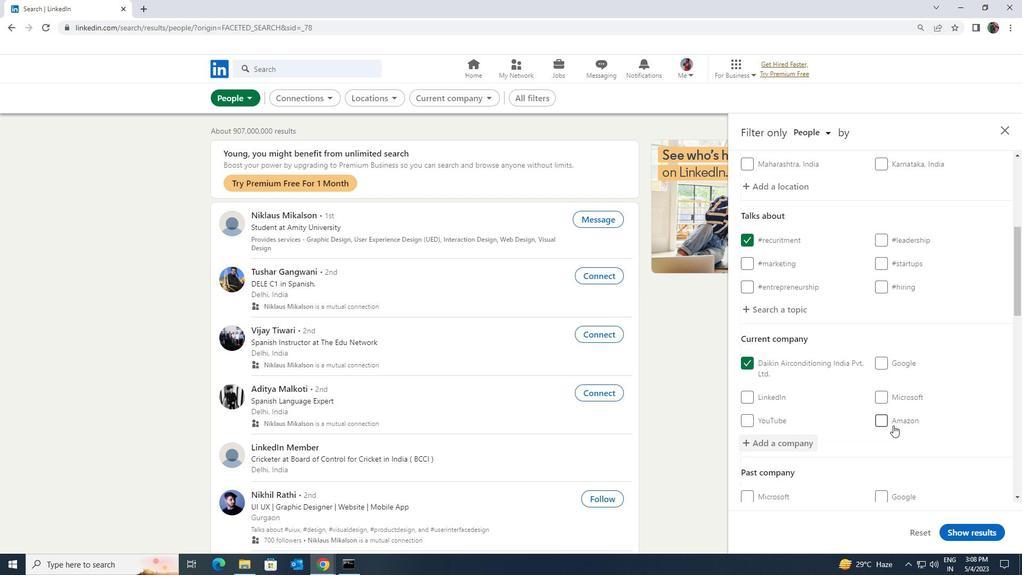 
Action: Mouse scrolled (893, 425) with delta (0, 0)
Screenshot: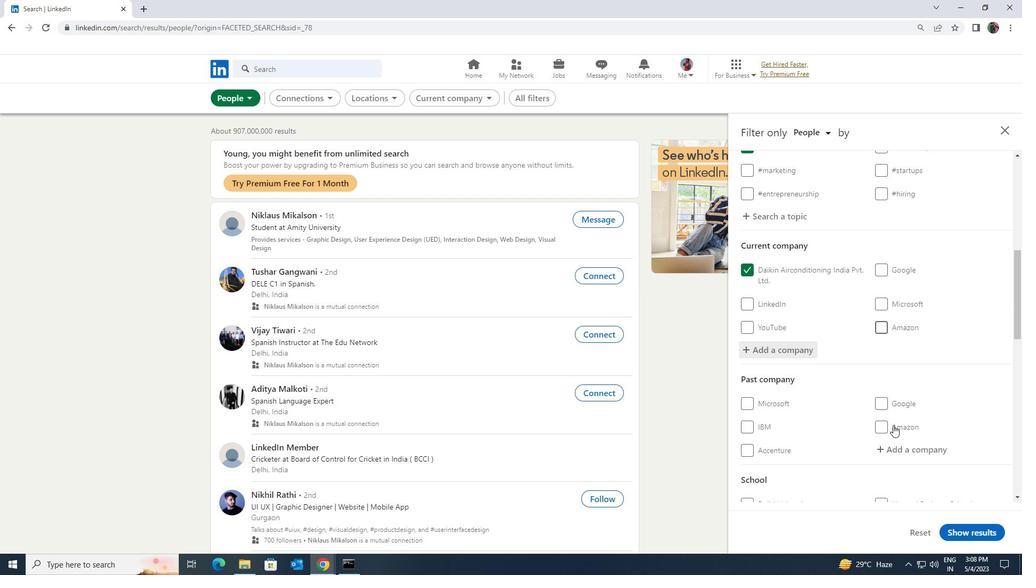 
Action: Mouse scrolled (893, 425) with delta (0, 0)
Screenshot: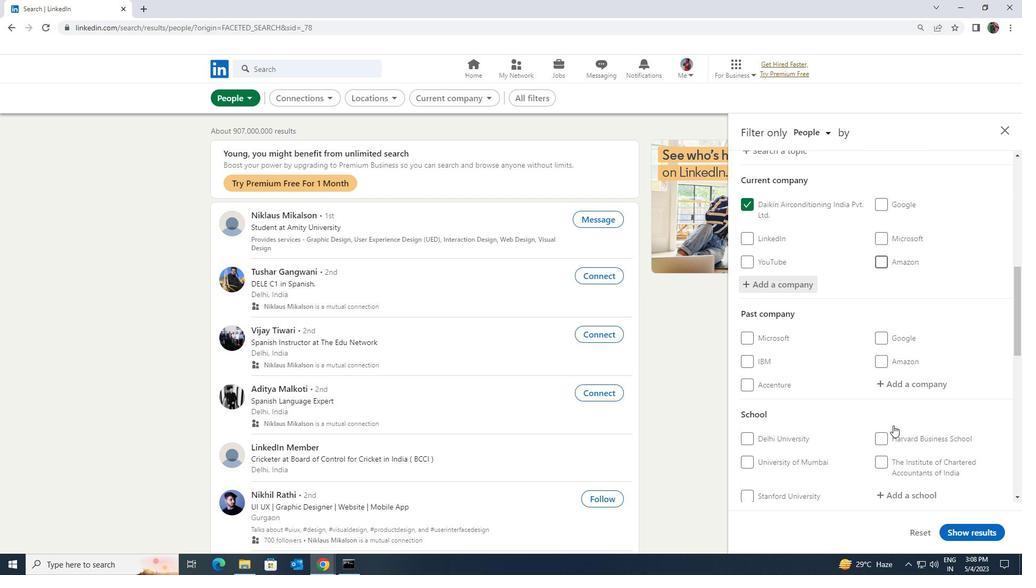 
Action: Mouse moved to (892, 433)
Screenshot: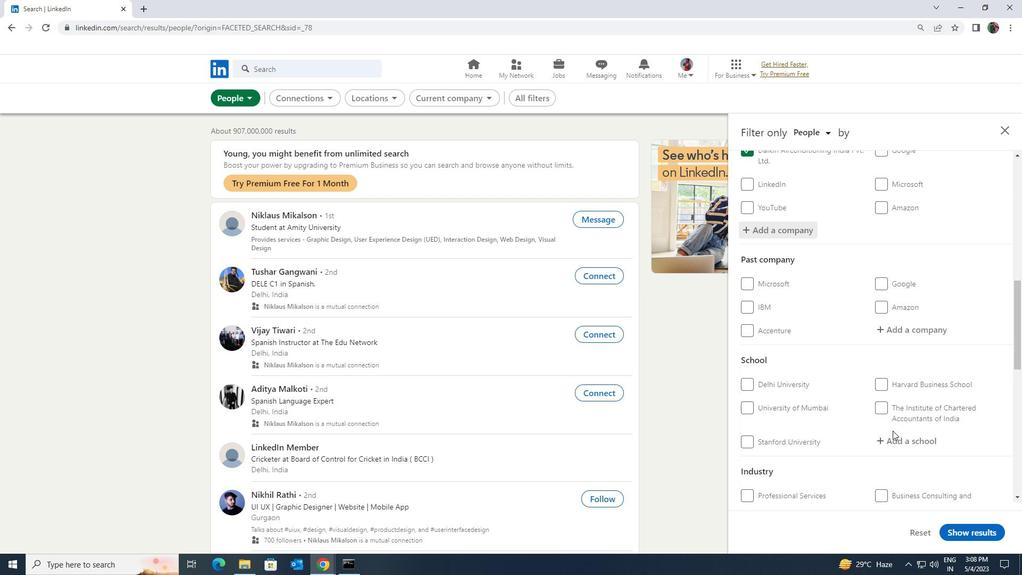 
Action: Mouse pressed left at (892, 433)
Screenshot: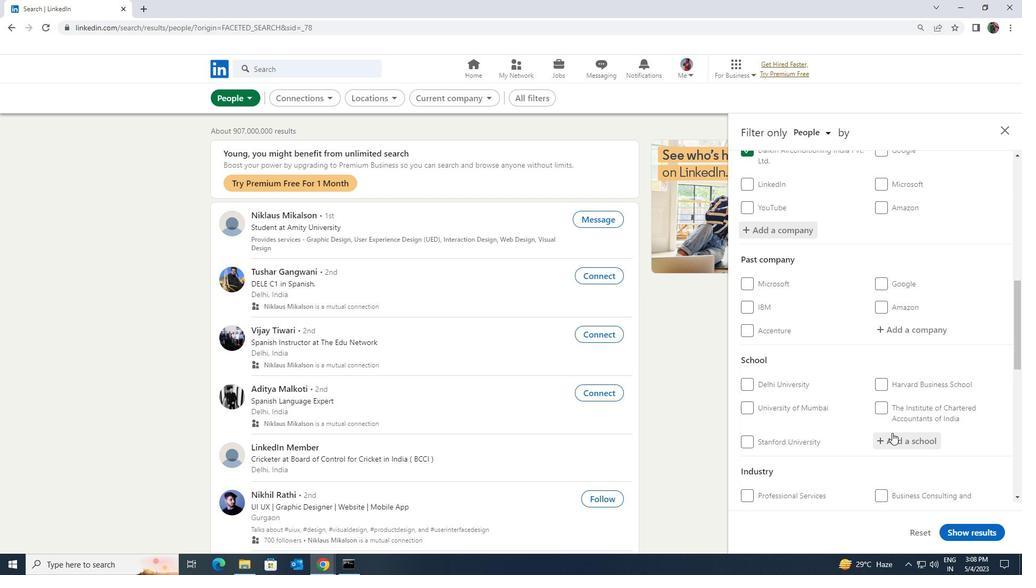 
Action: Key pressed <Key.shift><Key.shift><Key.shift><Key.shift><Key.shift><Key.shift><Key.shift>DON<Key.space><Key.shift><Key.shift><Key.shift><Key.shift><Key.shift><Key.shift><Key.shift><Key.shift><Key.shift><Key.shift><Key.shift><Key.shift><Key.shift><Key.shift>BOSCO
Screenshot: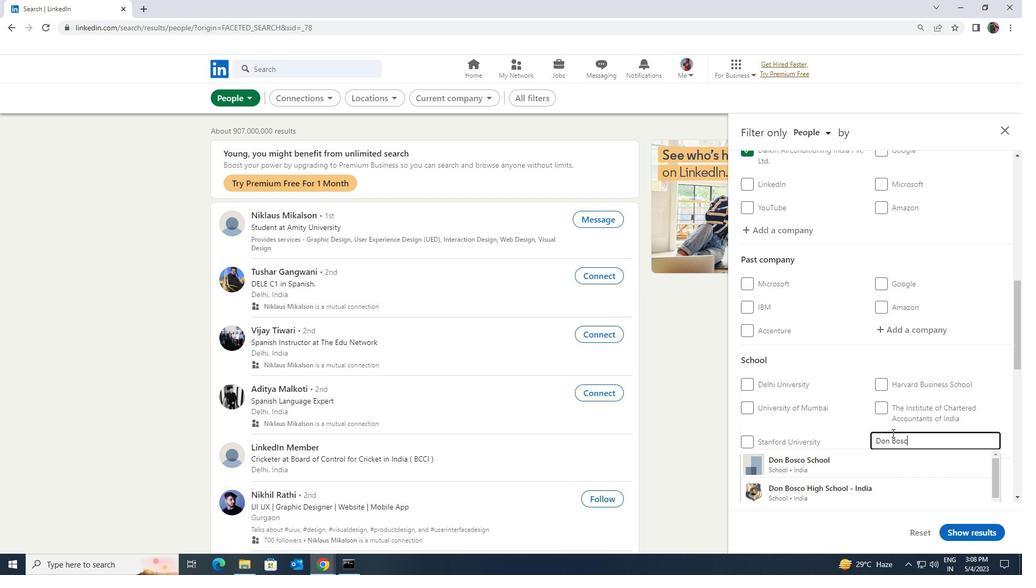 
Action: Mouse moved to (887, 460)
Screenshot: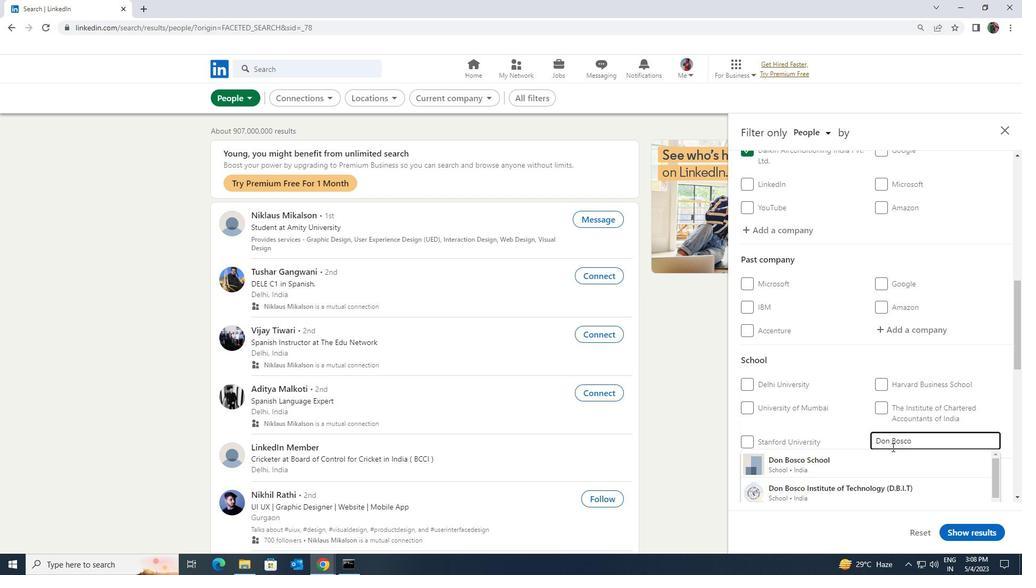 
Action: Key pressed <Key.space><Key.shift>COLL
Screenshot: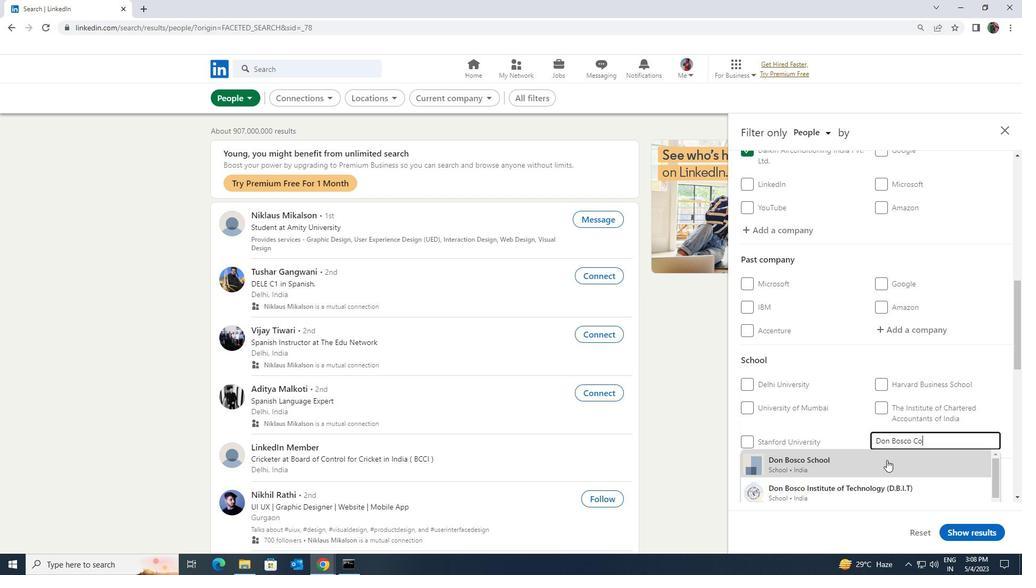 
Action: Mouse moved to (884, 480)
Screenshot: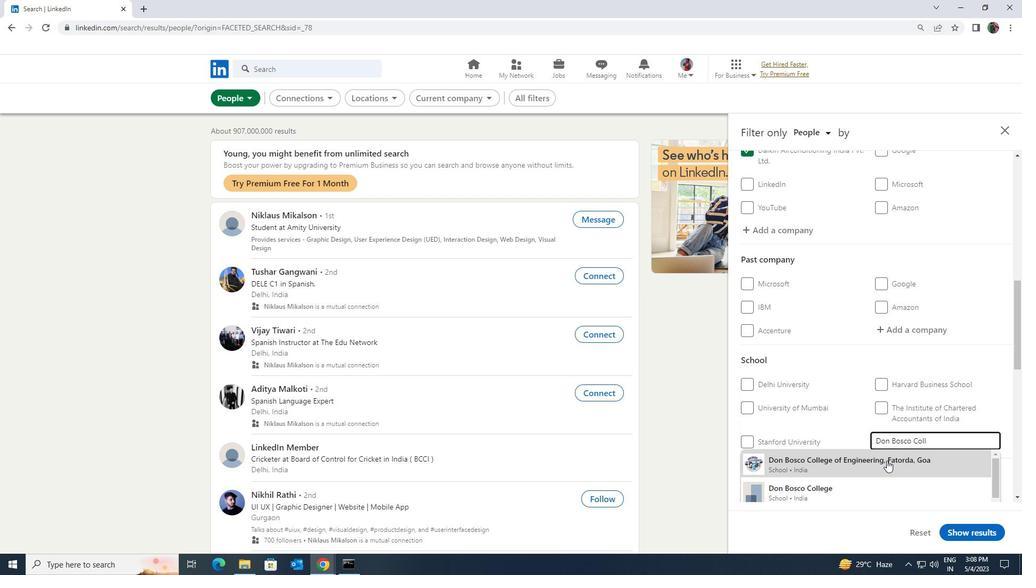
Action: Mouse pressed left at (884, 480)
Screenshot: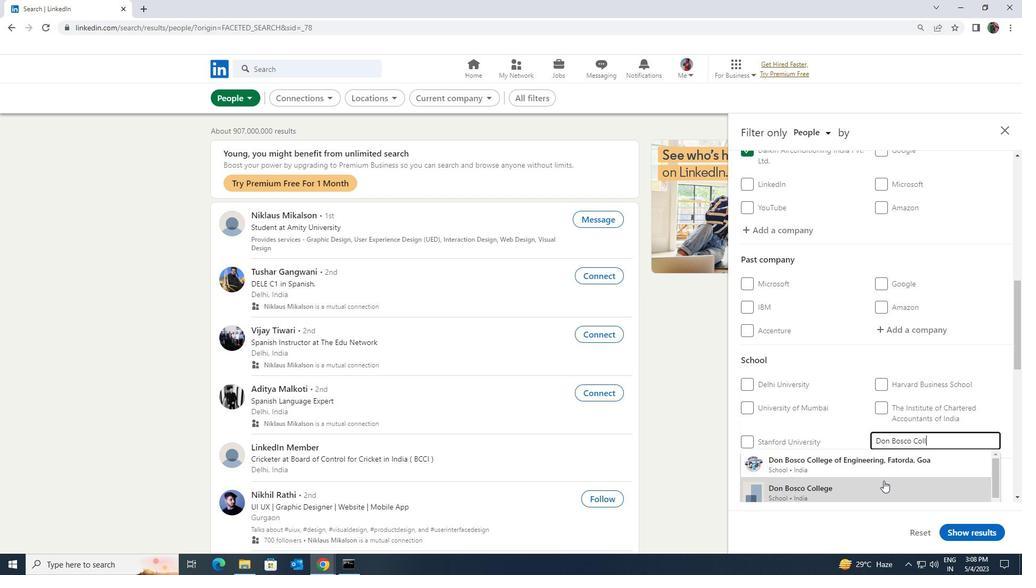 
Action: Mouse moved to (886, 460)
Screenshot: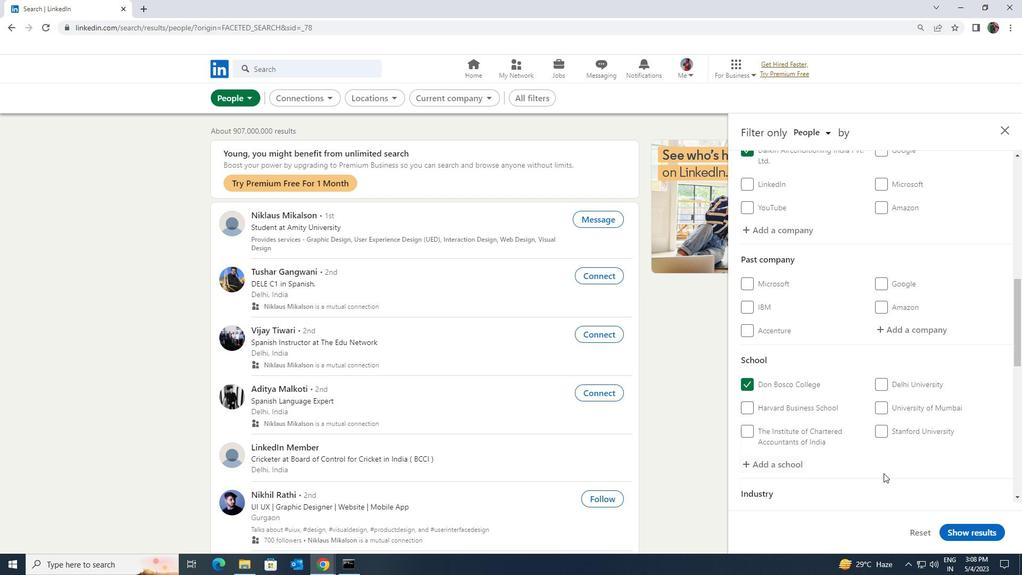 
Action: Mouse scrolled (886, 459) with delta (0, 0)
Screenshot: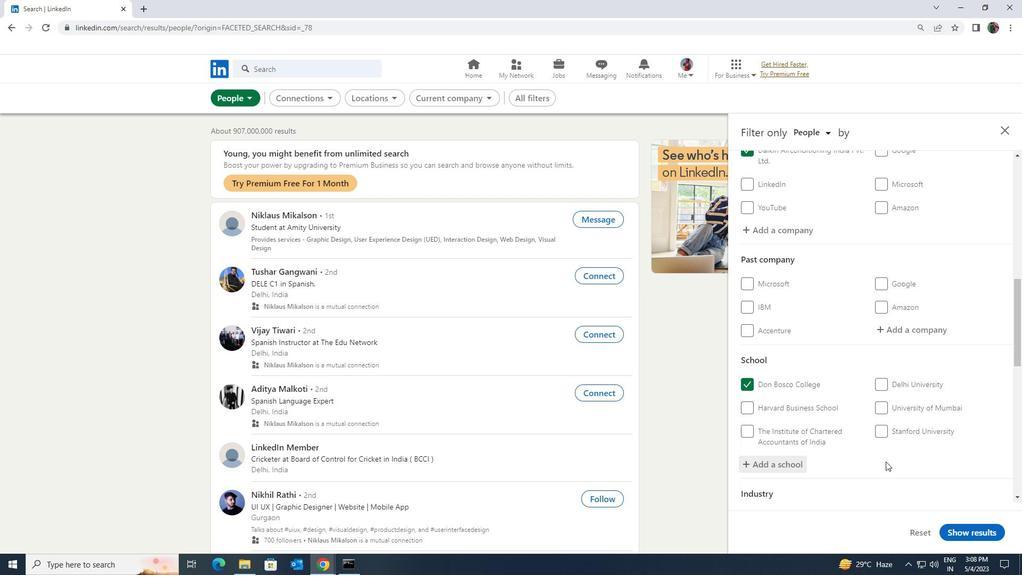 
Action: Mouse scrolled (886, 459) with delta (0, 0)
Screenshot: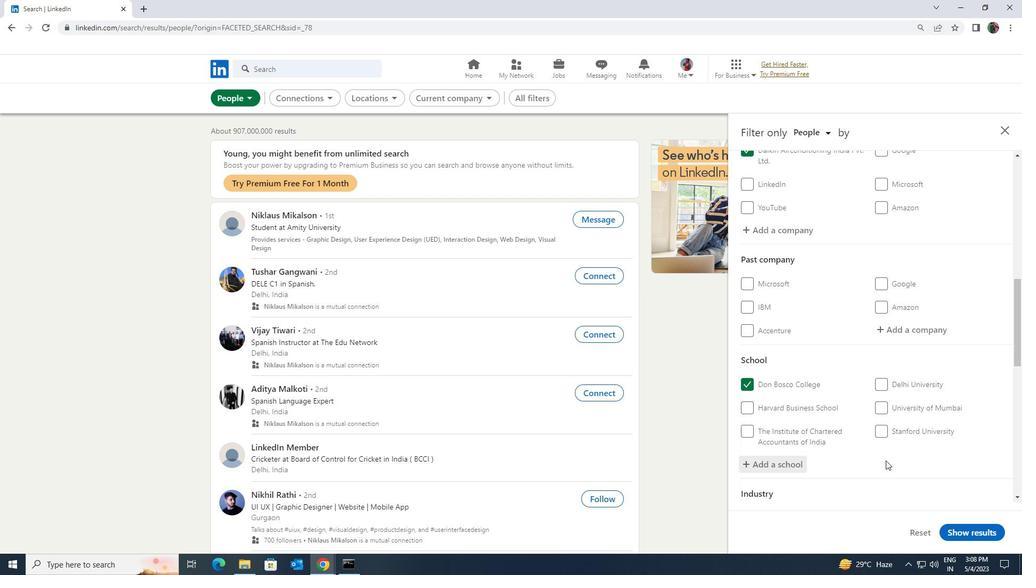 
Action: Mouse moved to (887, 459)
Screenshot: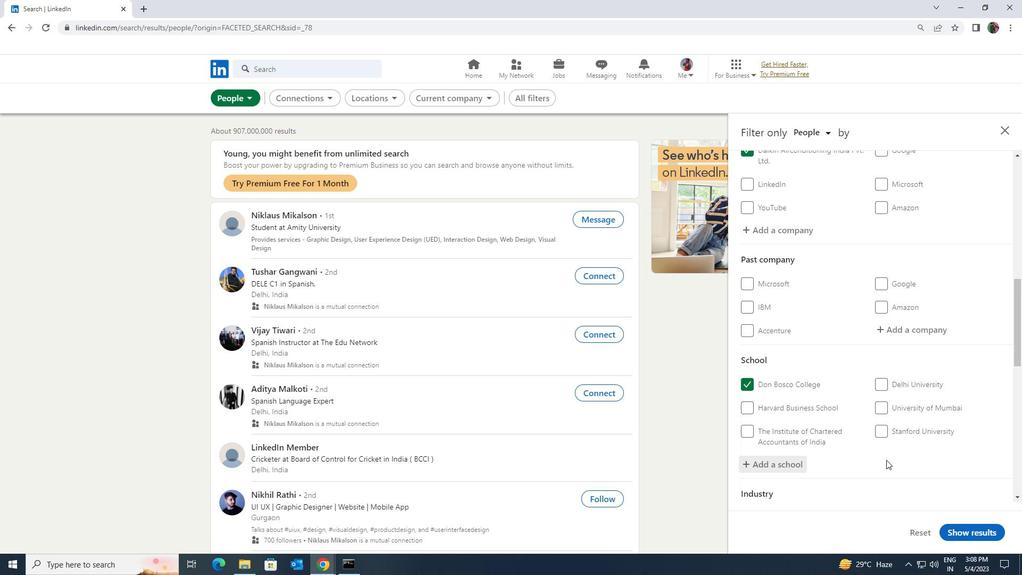 
Action: Mouse scrolled (887, 459) with delta (0, 0)
Screenshot: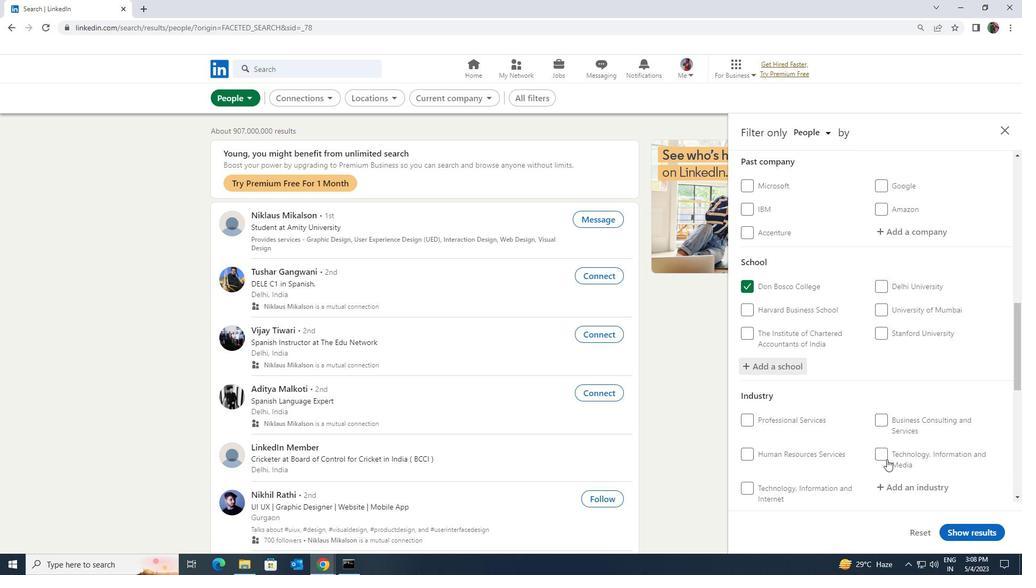 
Action: Mouse moved to (894, 428)
Screenshot: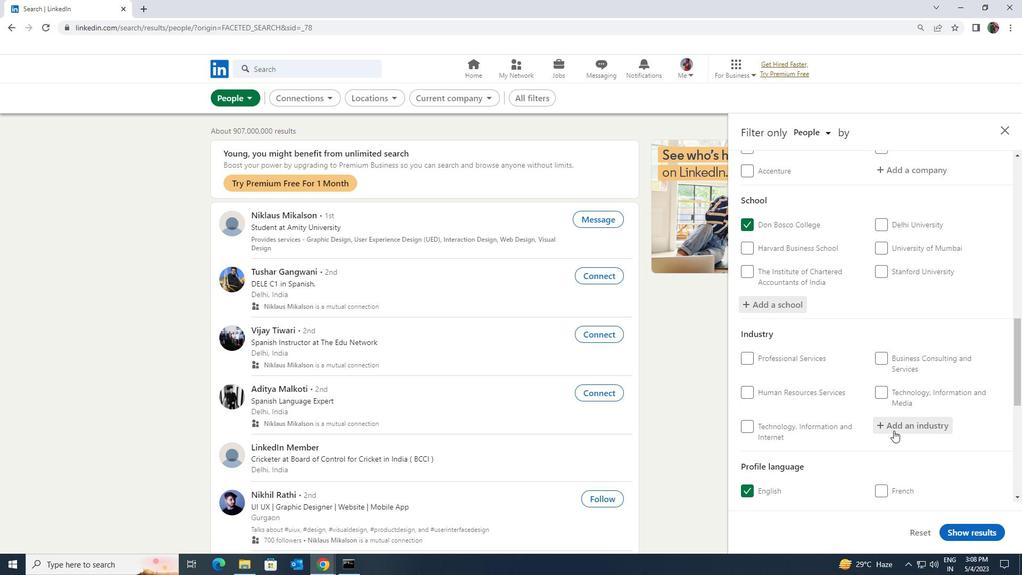 
Action: Mouse pressed left at (894, 428)
Screenshot: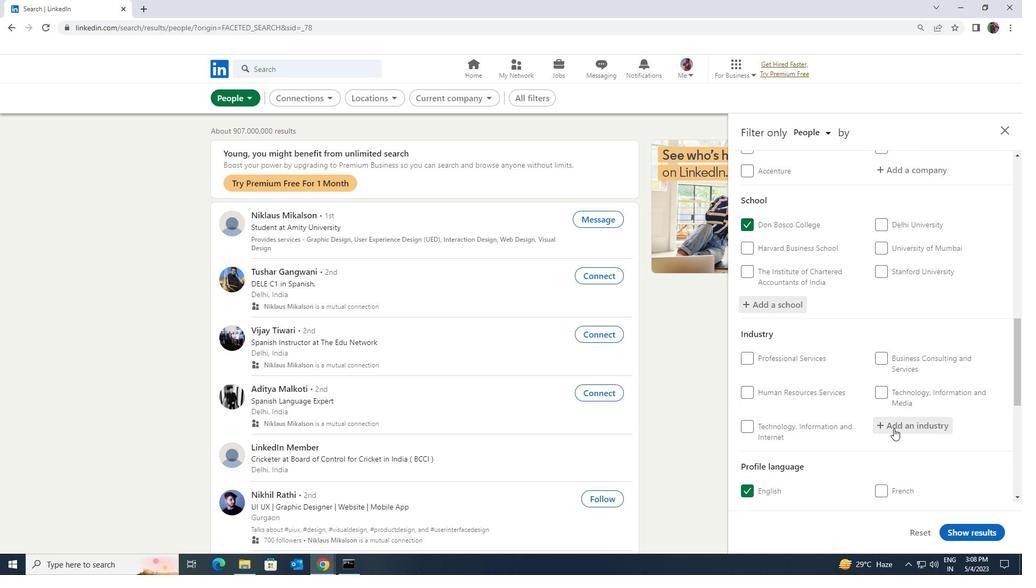 
Action: Mouse moved to (896, 428)
Screenshot: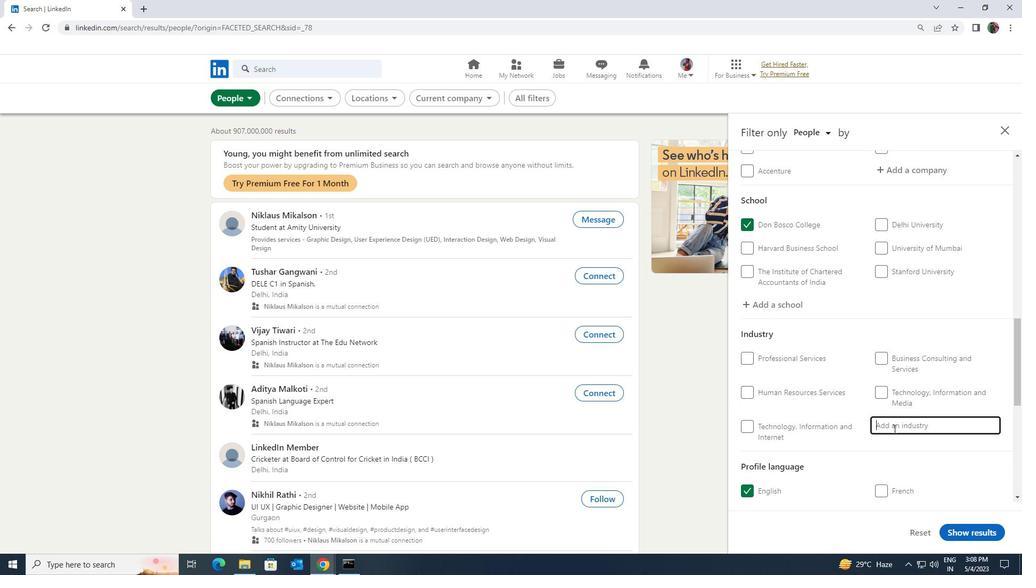 
Action: Key pressed <Key.shift><Key.shift><Key.shift><Key.shift><Key.shift><Key.shift><Key.shift><Key.shift><Key.shift><Key.shift><Key.shift><Key.shift><Key.shift><Key.shift><Key.shift><Key.shift><Key.shift><Key.shift>LEASING
Screenshot: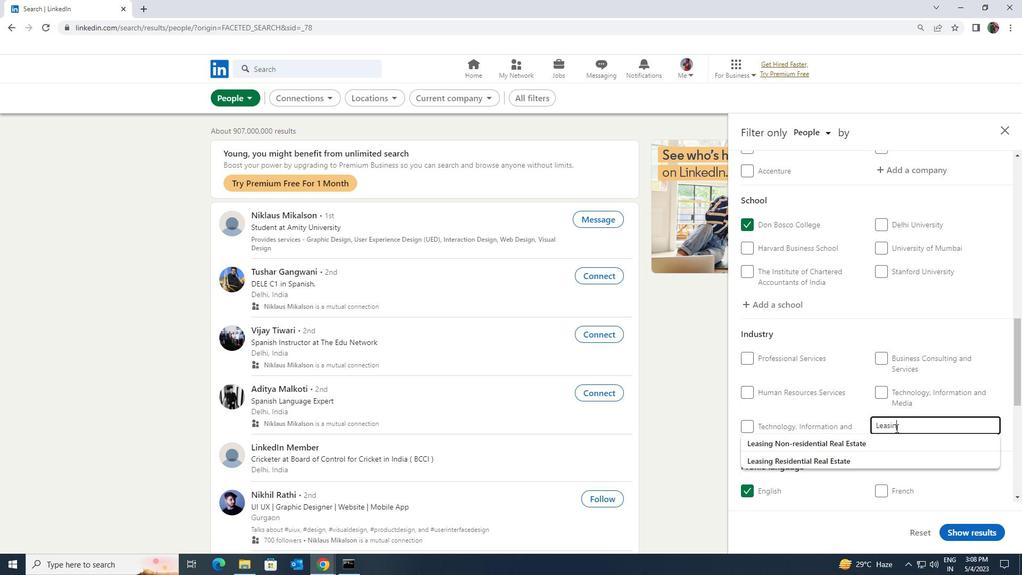 
Action: Mouse moved to (893, 436)
Screenshot: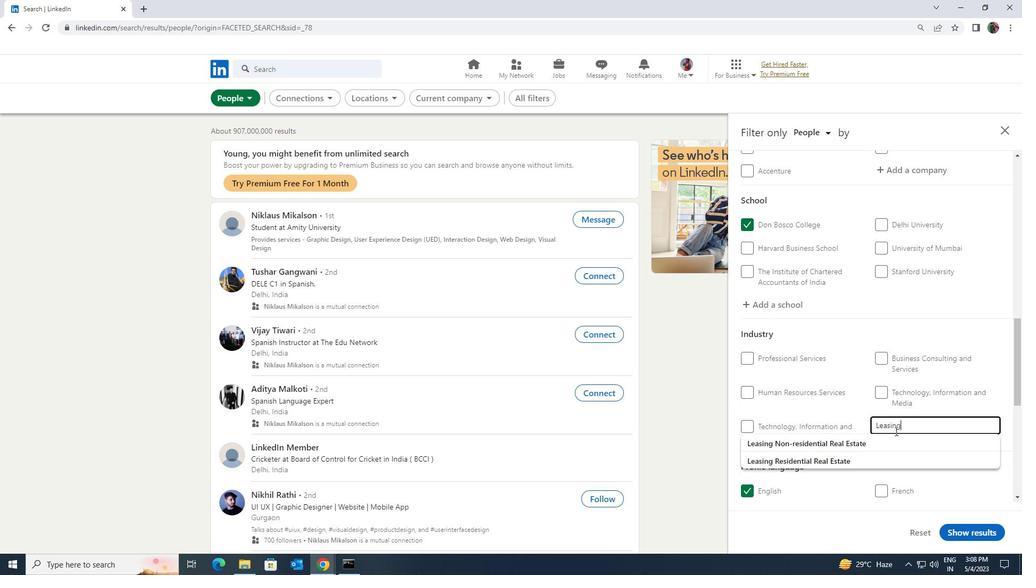 
Action: Mouse pressed left at (893, 436)
Screenshot: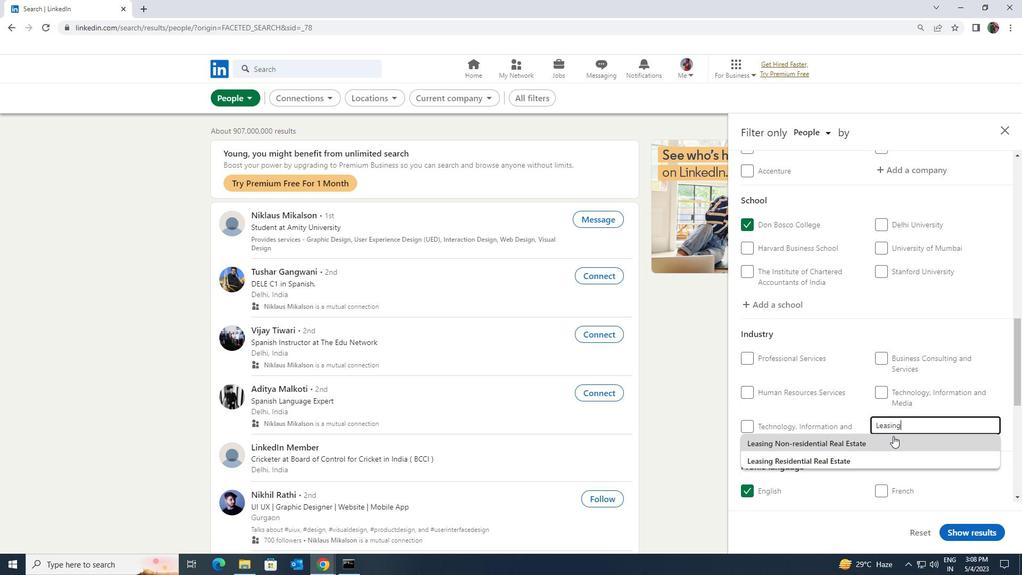 
Action: Mouse scrolled (893, 435) with delta (0, 0)
Screenshot: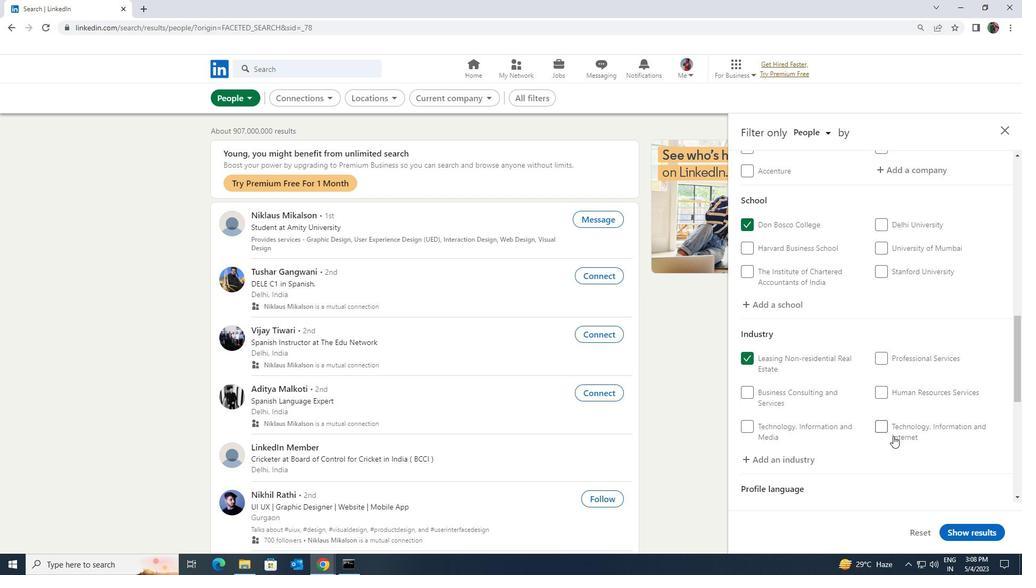 
Action: Mouse scrolled (893, 435) with delta (0, 0)
Screenshot: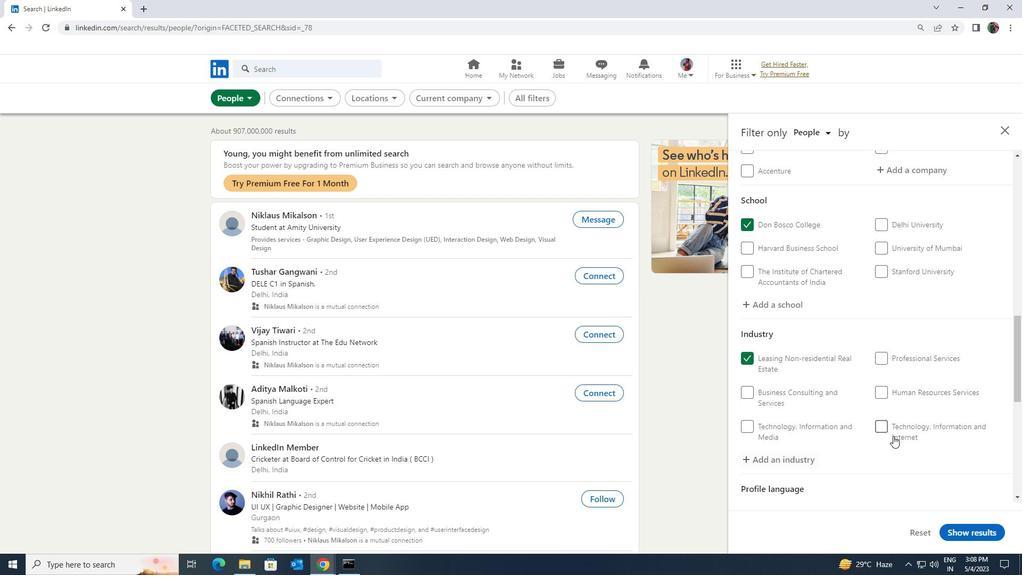 
Action: Mouse scrolled (893, 435) with delta (0, 0)
Screenshot: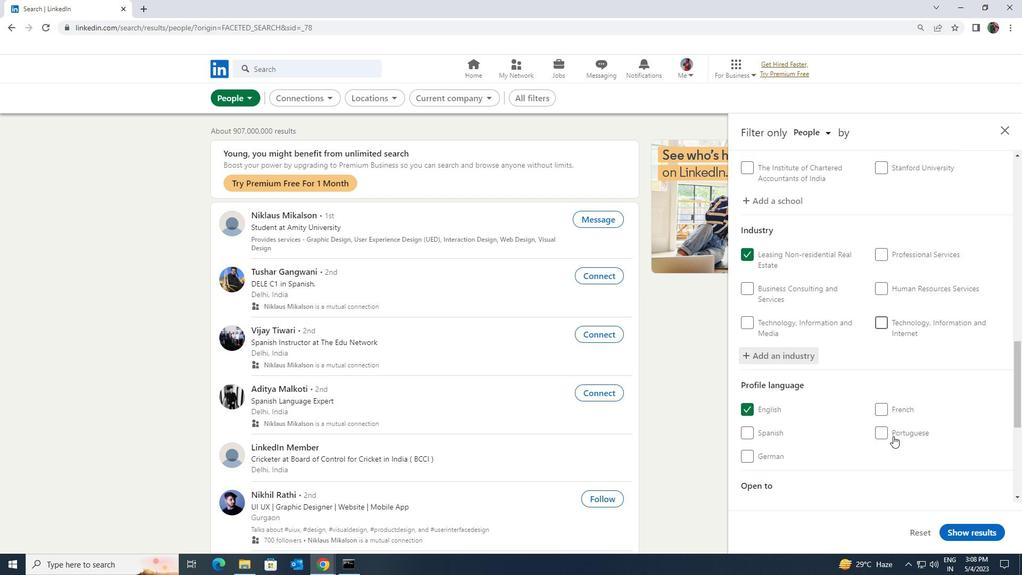 
Action: Mouse scrolled (893, 435) with delta (0, 0)
Screenshot: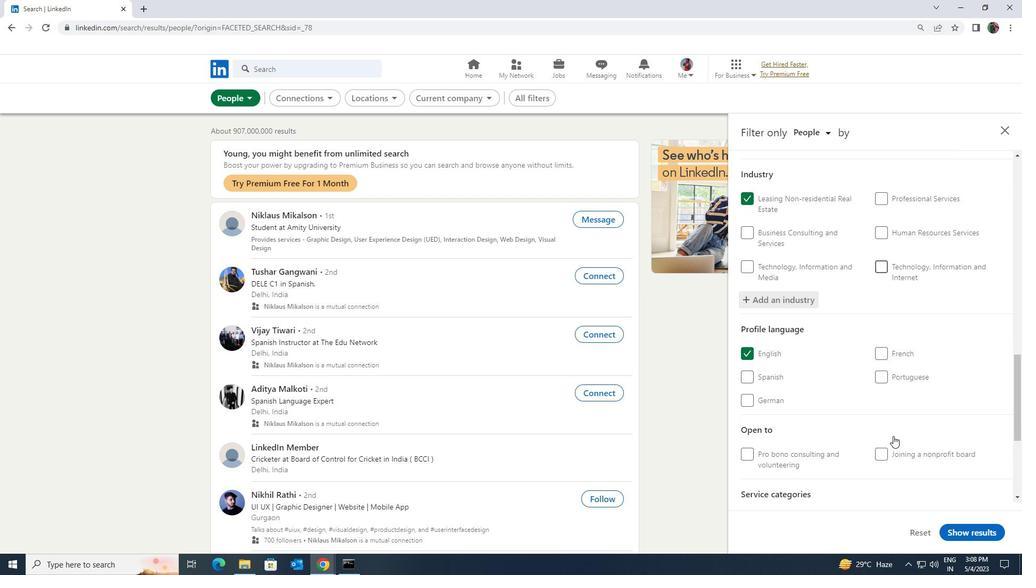 
Action: Mouse scrolled (893, 435) with delta (0, 0)
Screenshot: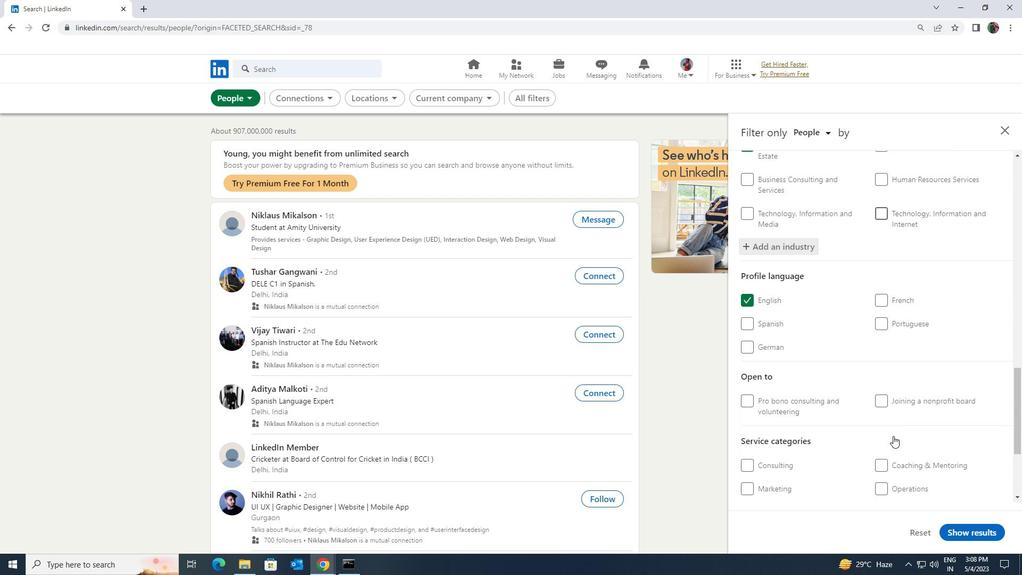 
Action: Mouse scrolled (893, 435) with delta (0, 0)
Screenshot: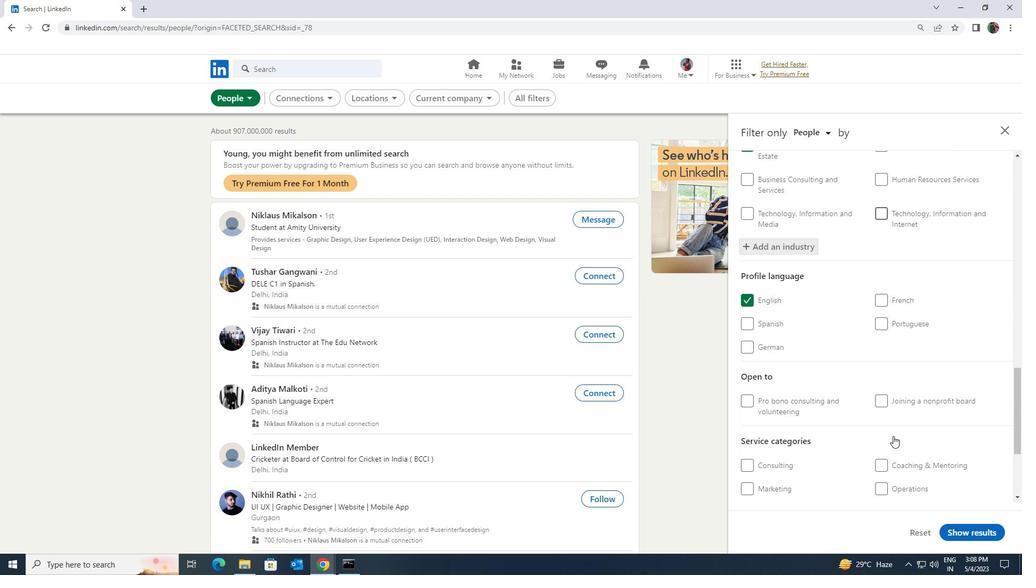 
Action: Mouse moved to (900, 407)
Screenshot: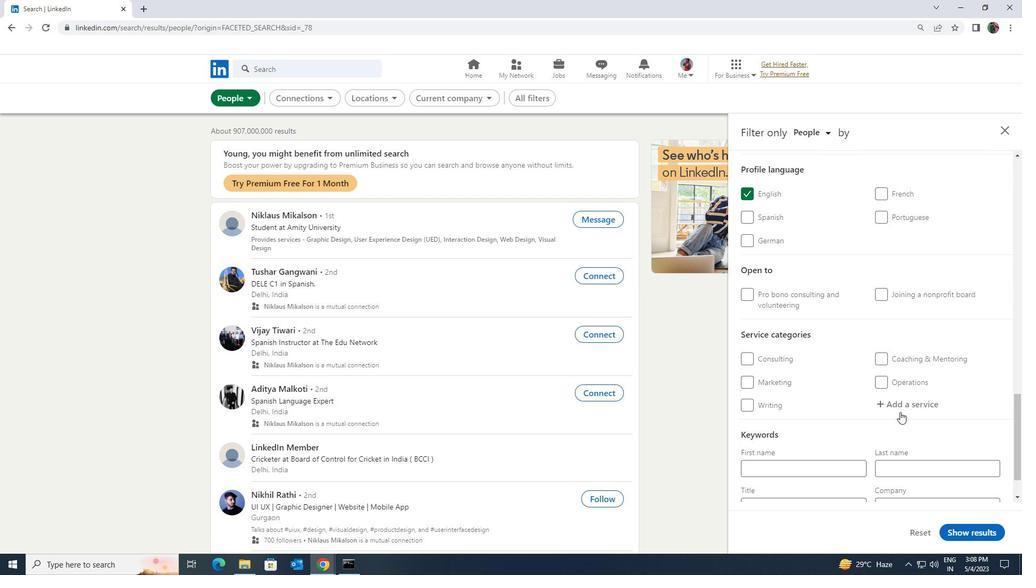 
Action: Mouse pressed left at (900, 407)
Screenshot: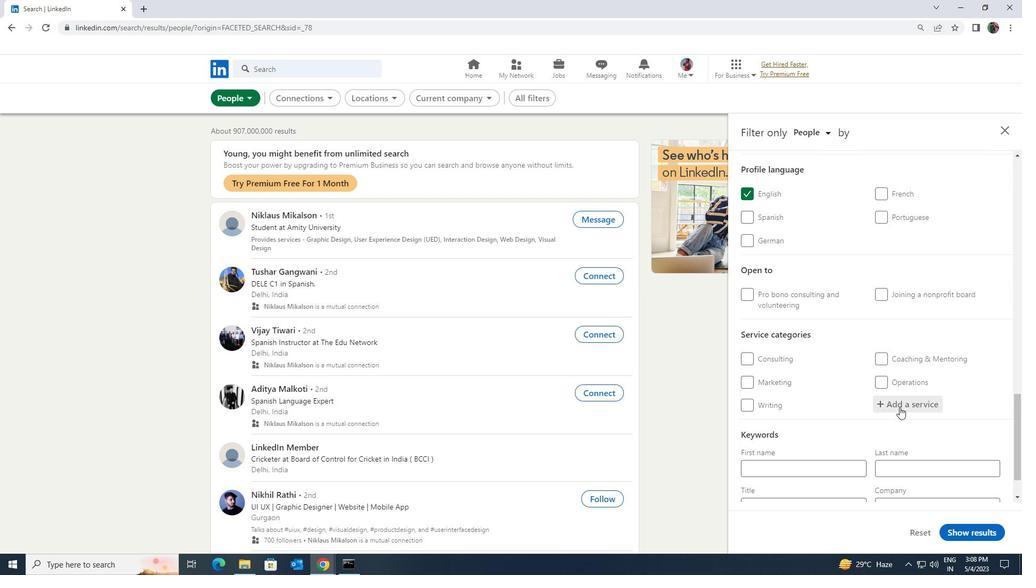 
Action: Mouse moved to (901, 405)
Screenshot: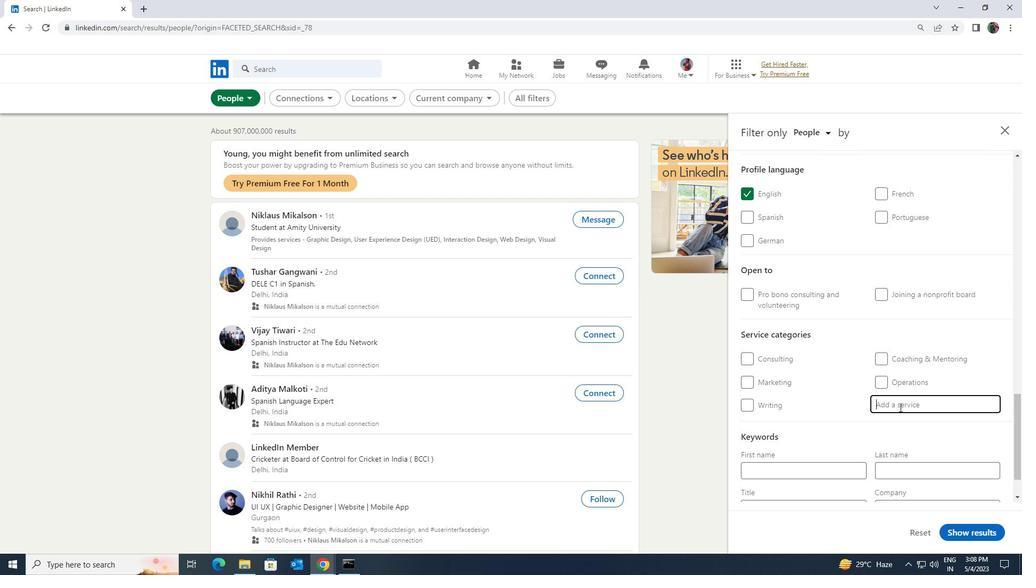 
Action: Key pressed <Key.shift><Key.shift><Key.shift><Key.shift><Key.shift>TECHNICIAL<Key.backspace><Key.backspace>AL<Key.enter>
Screenshot: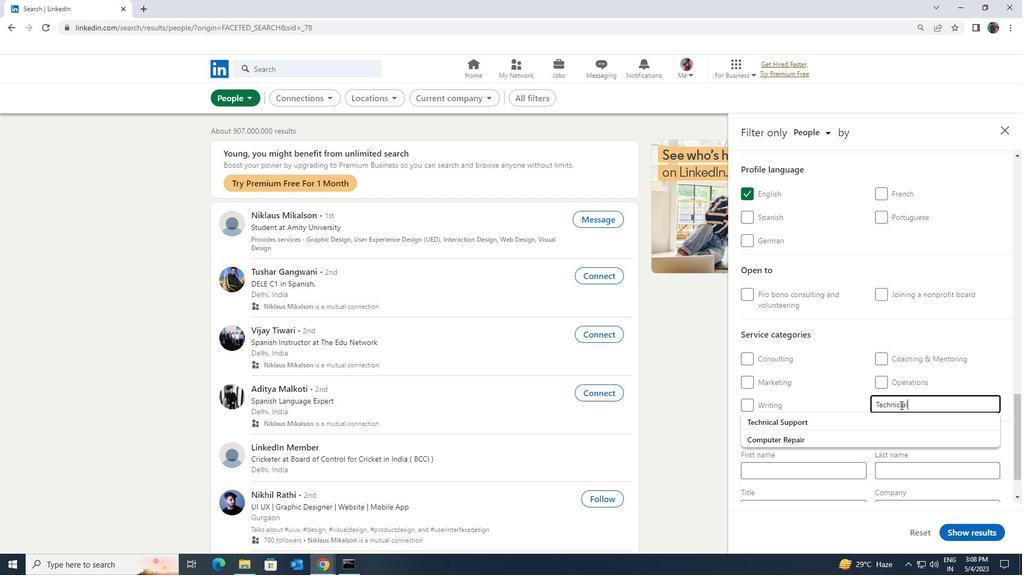 
Action: Mouse scrolled (901, 404) with delta (0, 0)
Screenshot: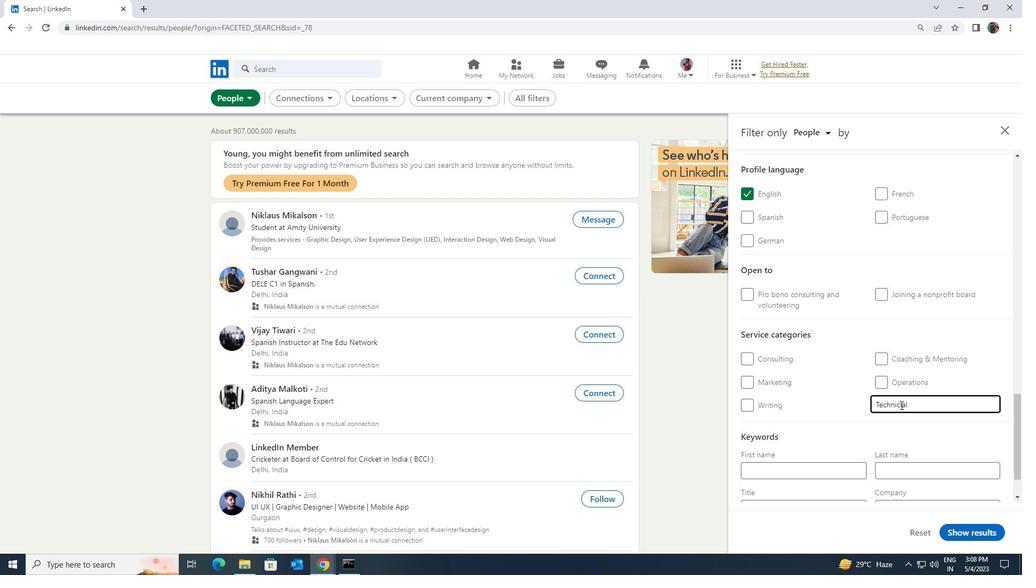 
Action: Mouse scrolled (901, 404) with delta (0, 0)
Screenshot: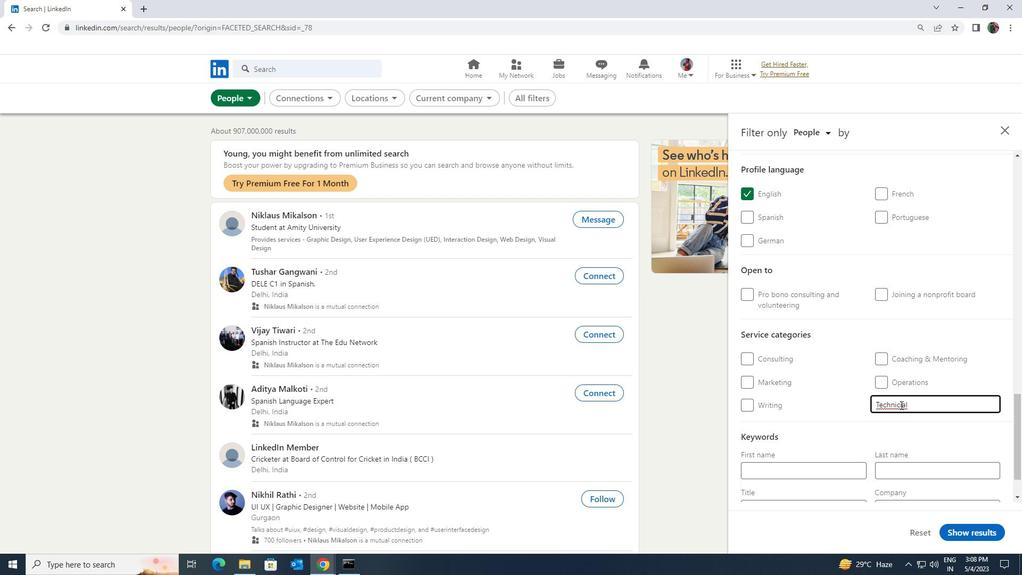 
Action: Mouse scrolled (901, 404) with delta (0, 0)
Screenshot: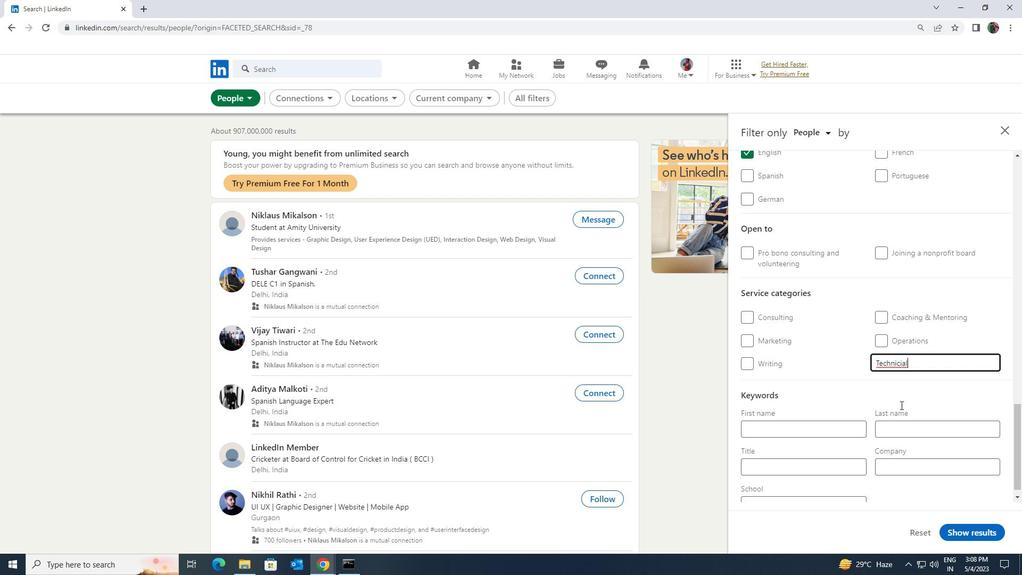 
Action: Mouse moved to (852, 457)
Screenshot: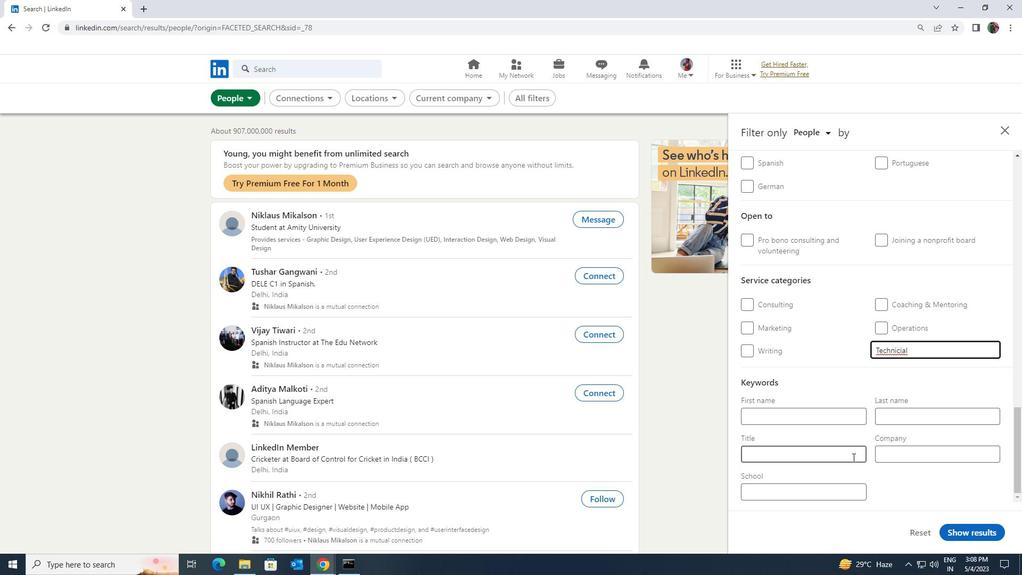 
Action: Mouse pressed left at (852, 457)
Screenshot: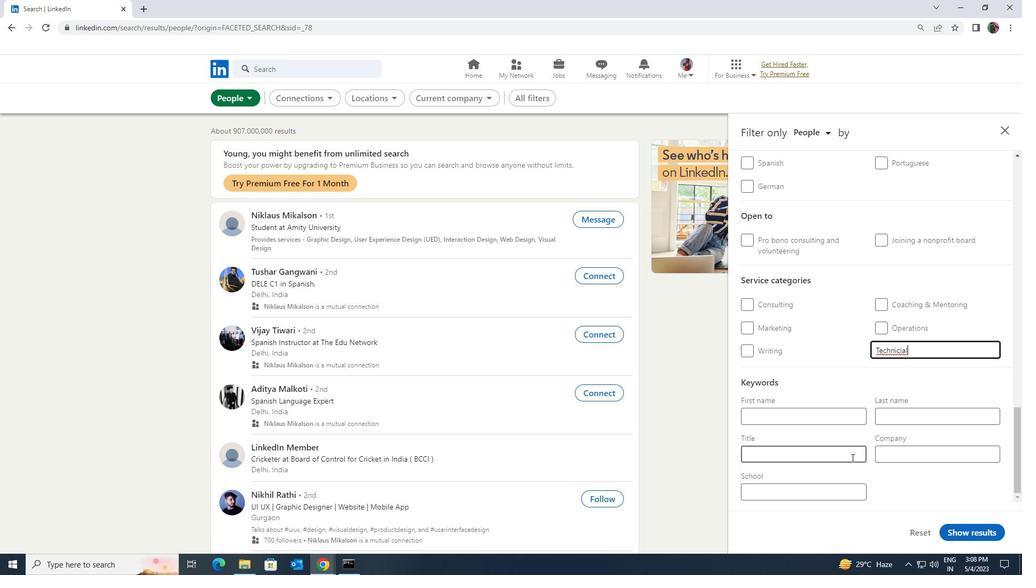 
Action: Key pressed <Key.shift><Key.shift><Key.shift><Key.shift><Key.shift><Key.shift><Key.shift><Key.shift><Key.shift><Key.shift>MACHINERY<Key.space><Key.shift><Key.shift><Key.shift>OPEE<Key.backspace>A<Key.backspace>RATOR
Screenshot: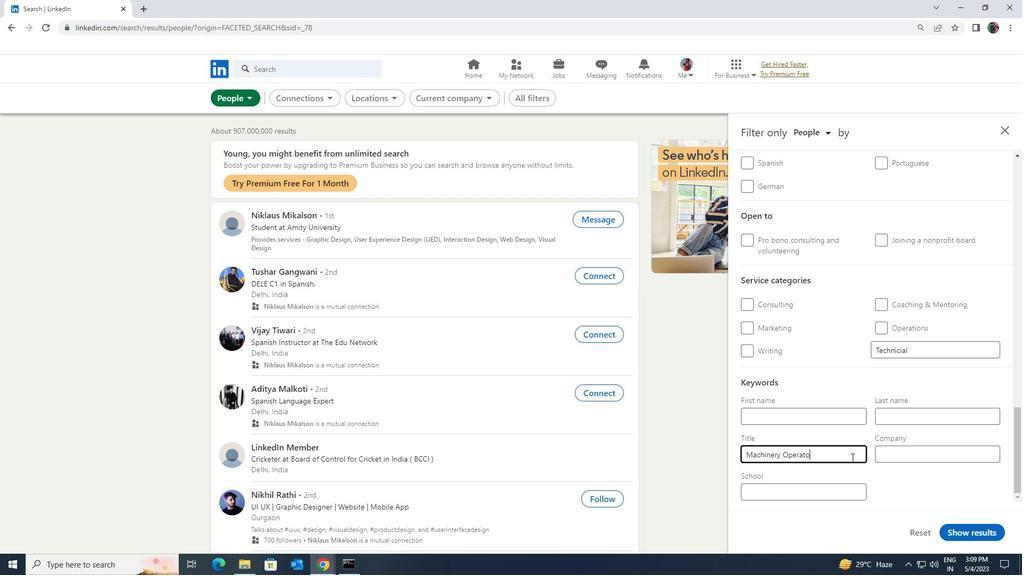 
Action: Mouse moved to (953, 531)
Screenshot: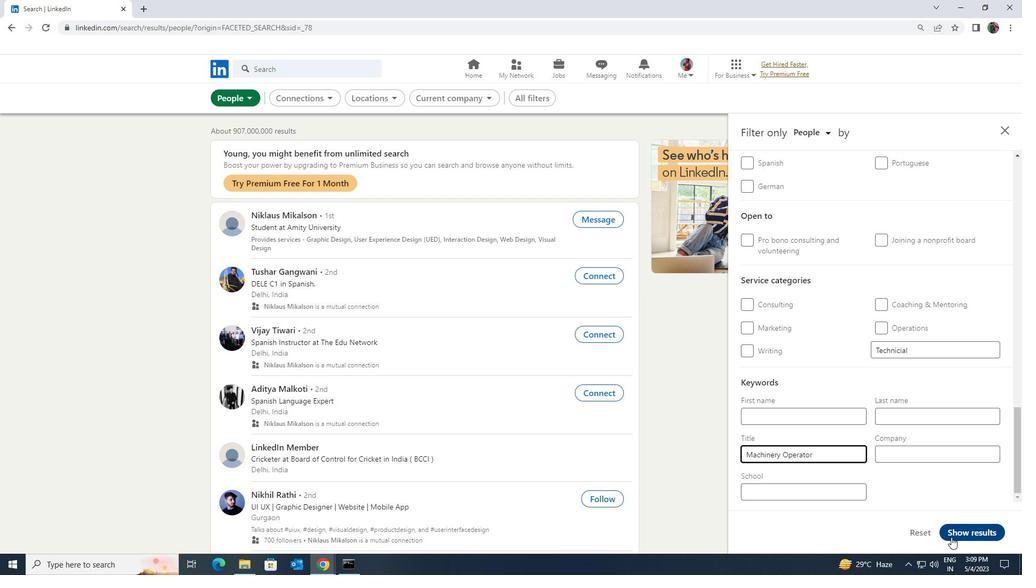 
Action: Mouse pressed left at (953, 531)
Screenshot: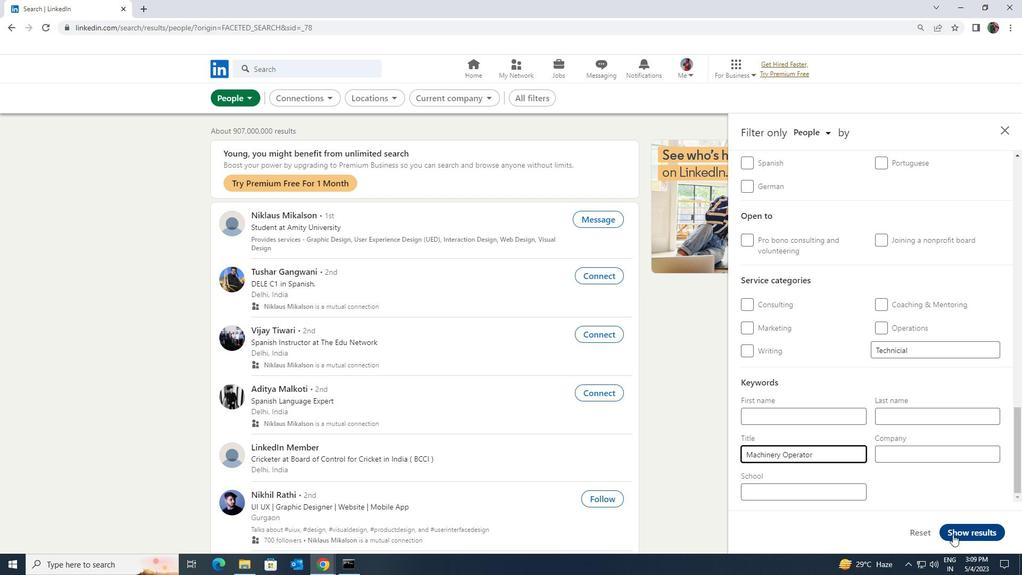 
